 Task: Find connections with filter location Rāyachoti with filter topic #personaltrainerwith filter profile language French with filter current company APL Logistics with filter school Parul University with filter industry Motor Vehicle Manufacturing with filter service category Social Media Marketing with filter keywords title Caregiver
Action: Mouse moved to (489, 46)
Screenshot: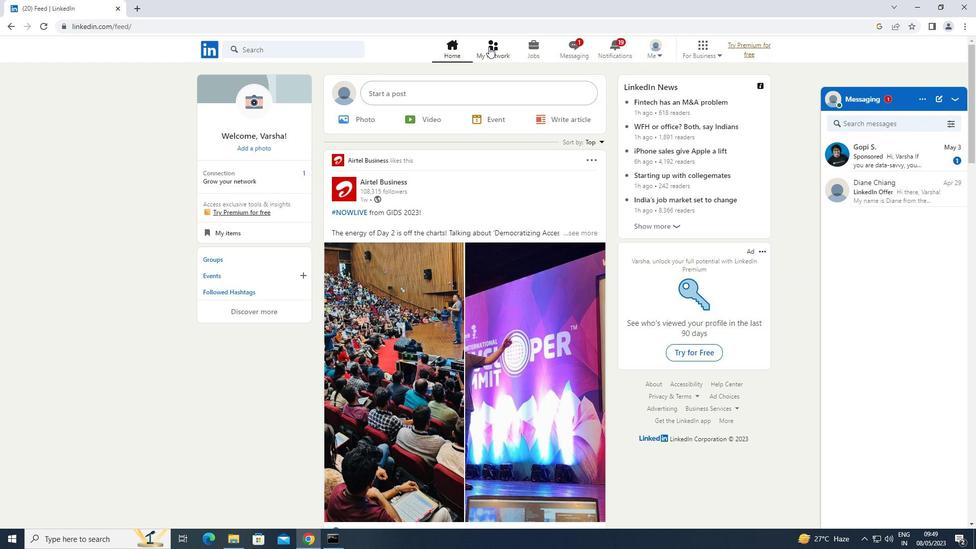 
Action: Mouse pressed left at (489, 46)
Screenshot: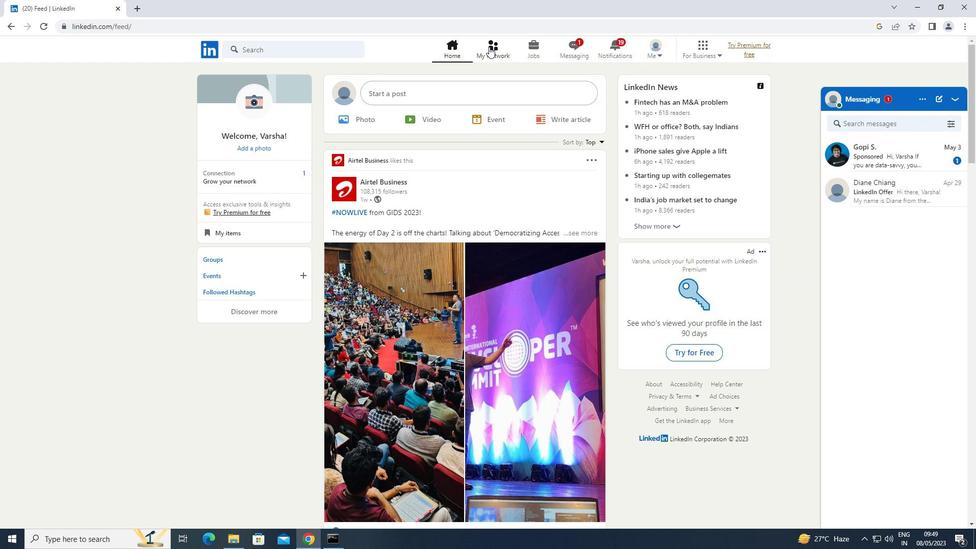 
Action: Mouse moved to (277, 106)
Screenshot: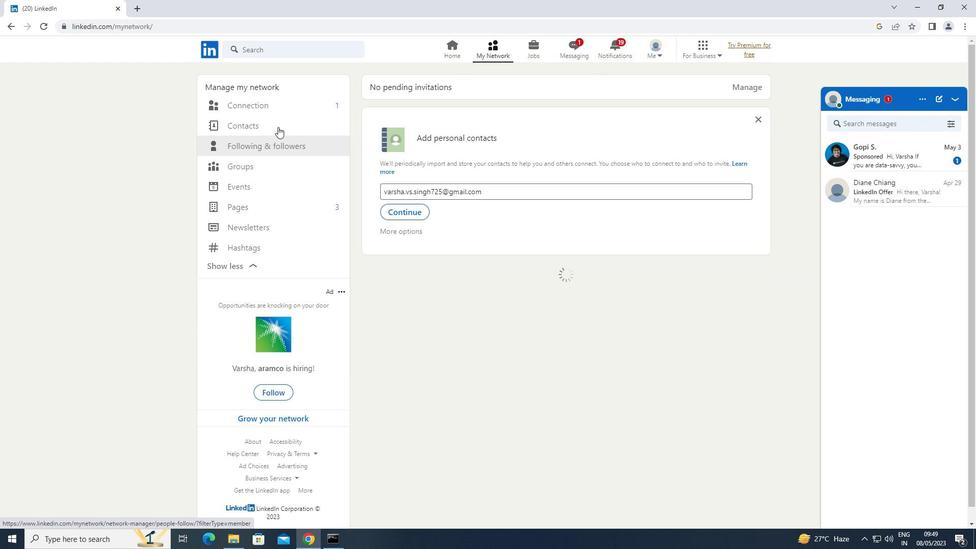 
Action: Mouse pressed left at (277, 106)
Screenshot: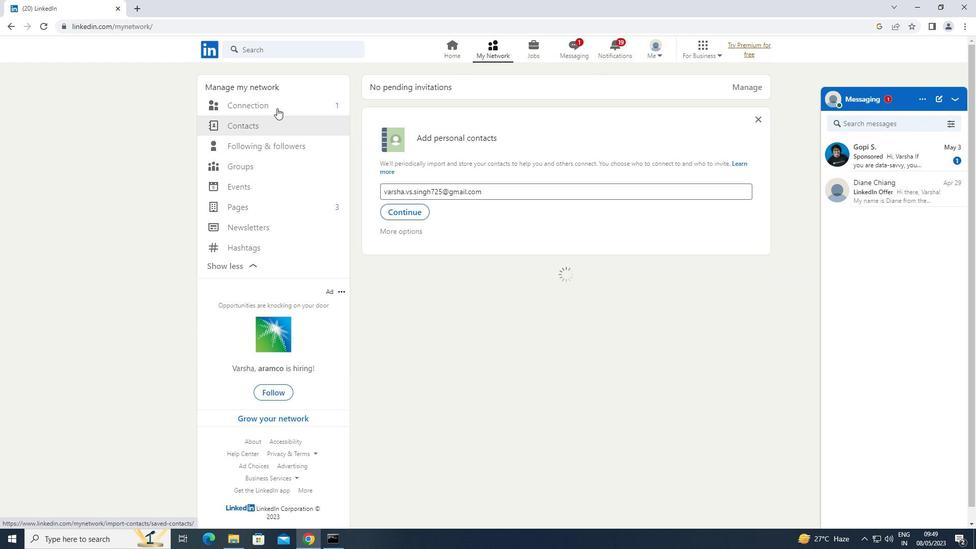 
Action: Mouse moved to (549, 103)
Screenshot: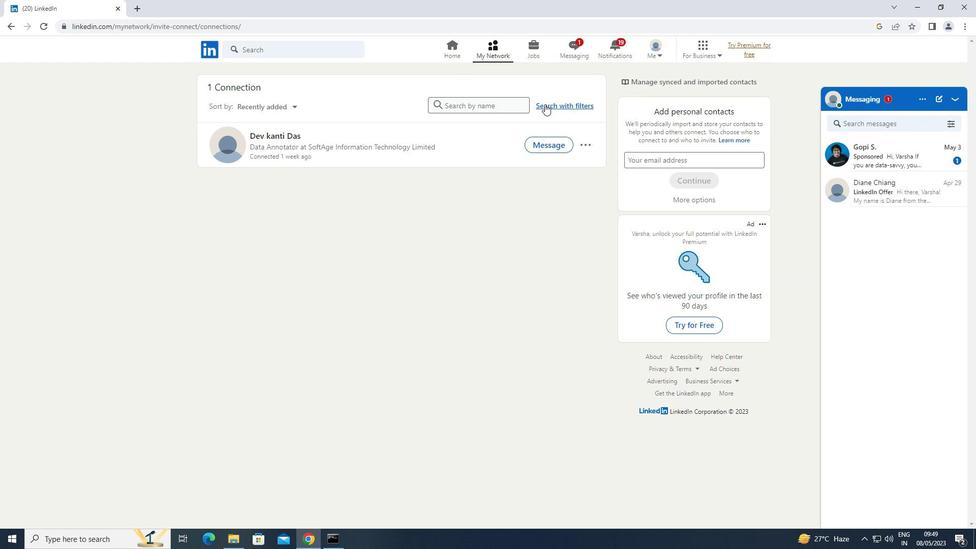 
Action: Mouse pressed left at (549, 103)
Screenshot: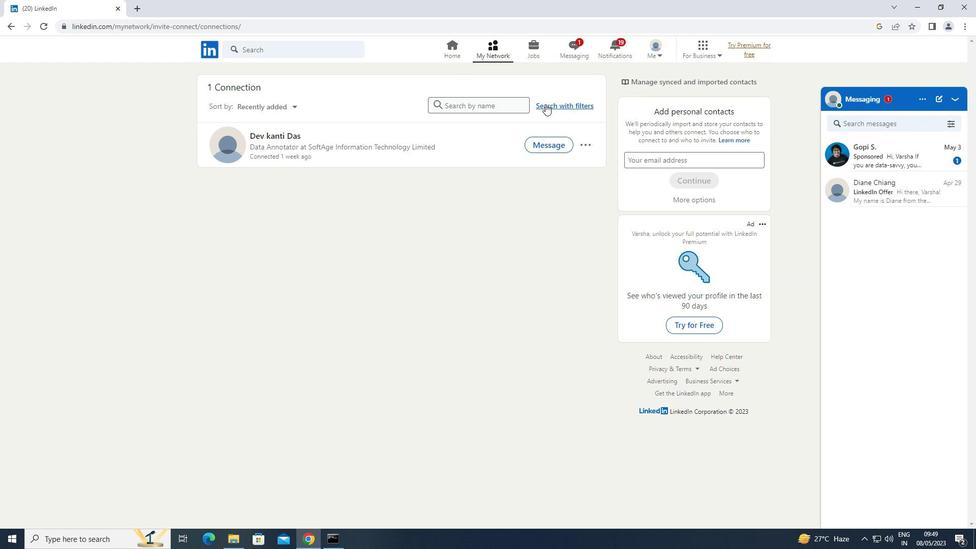 
Action: Mouse moved to (529, 77)
Screenshot: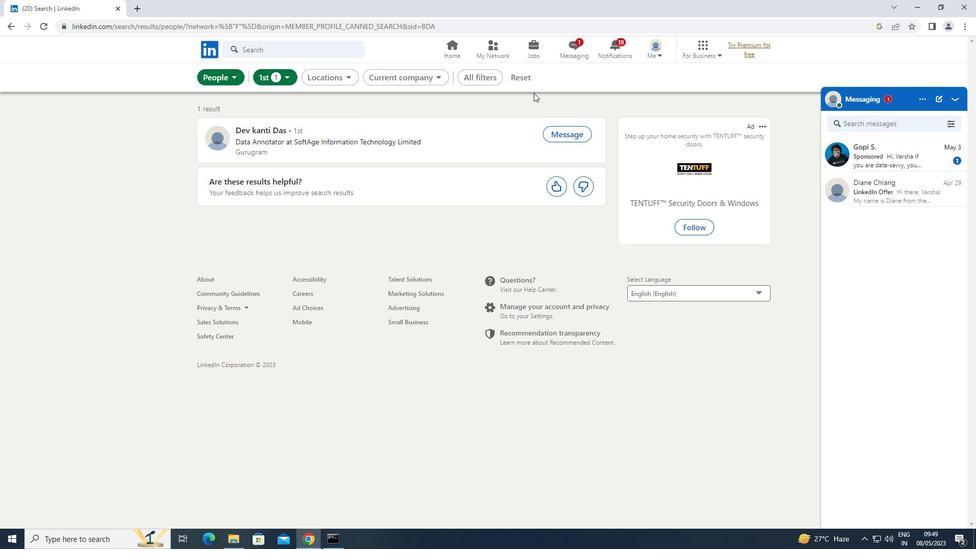 
Action: Mouse pressed left at (529, 77)
Screenshot: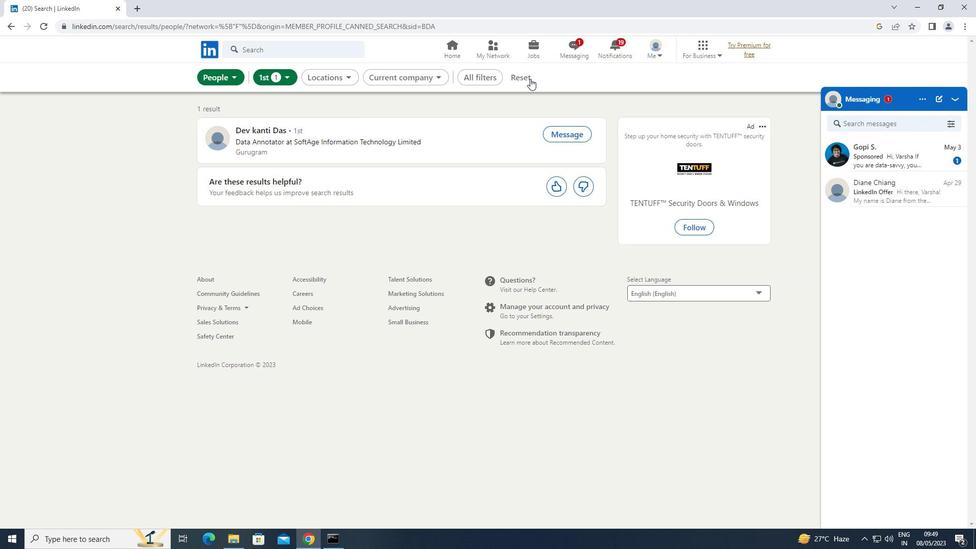 
Action: Mouse moved to (514, 80)
Screenshot: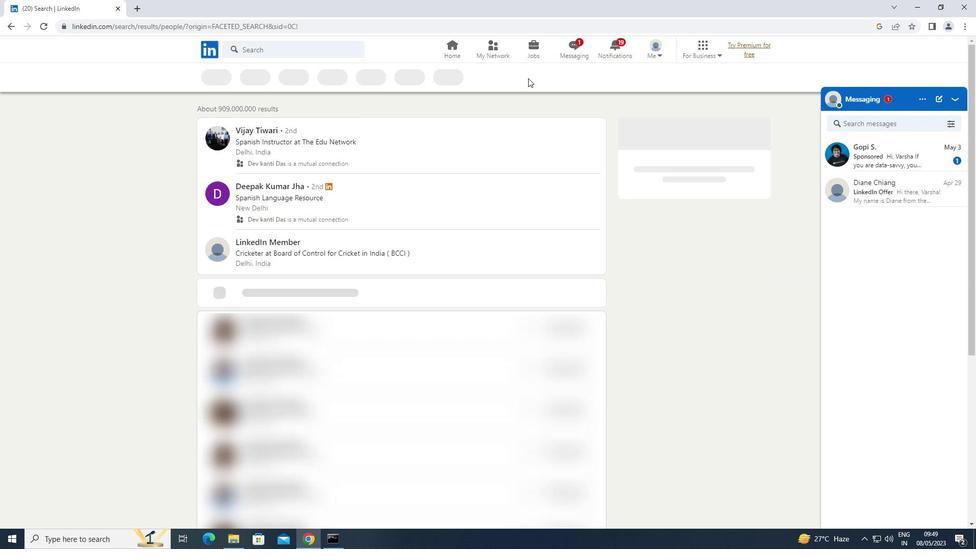 
Action: Mouse pressed left at (514, 80)
Screenshot: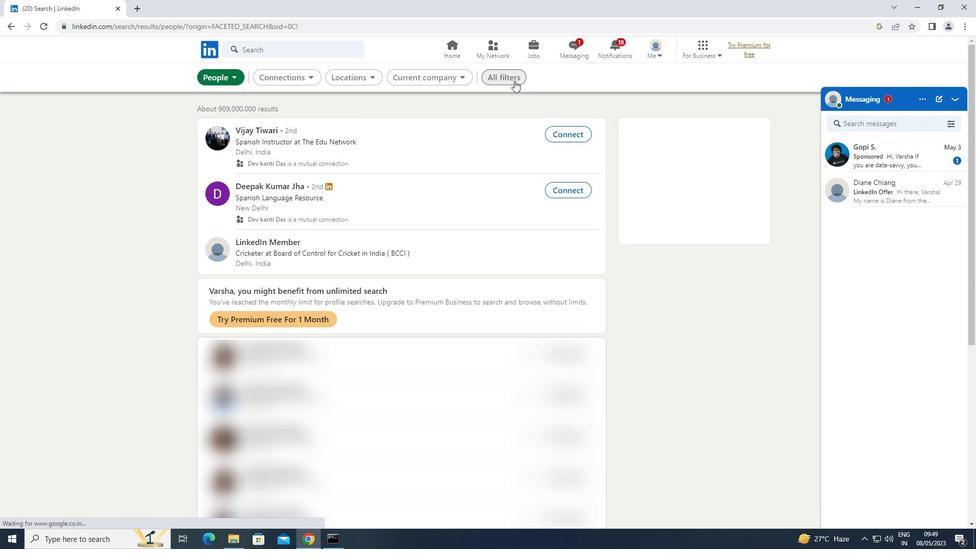 
Action: Mouse moved to (782, 258)
Screenshot: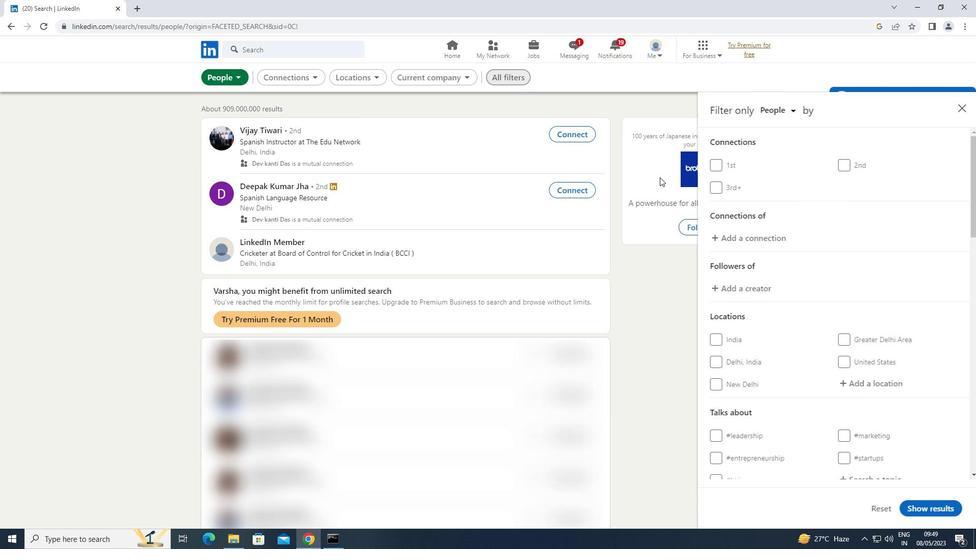 
Action: Mouse scrolled (782, 257) with delta (0, 0)
Screenshot: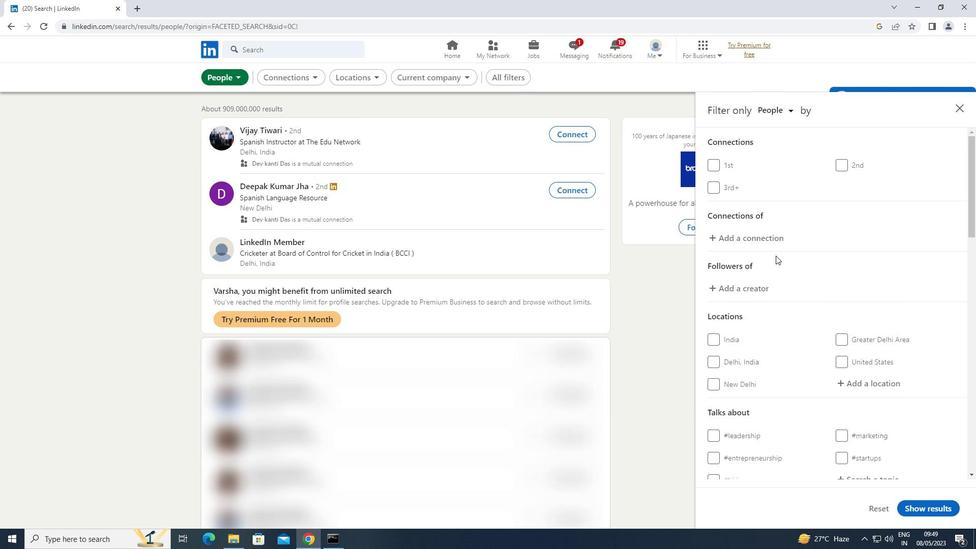 
Action: Mouse scrolled (782, 257) with delta (0, 0)
Screenshot: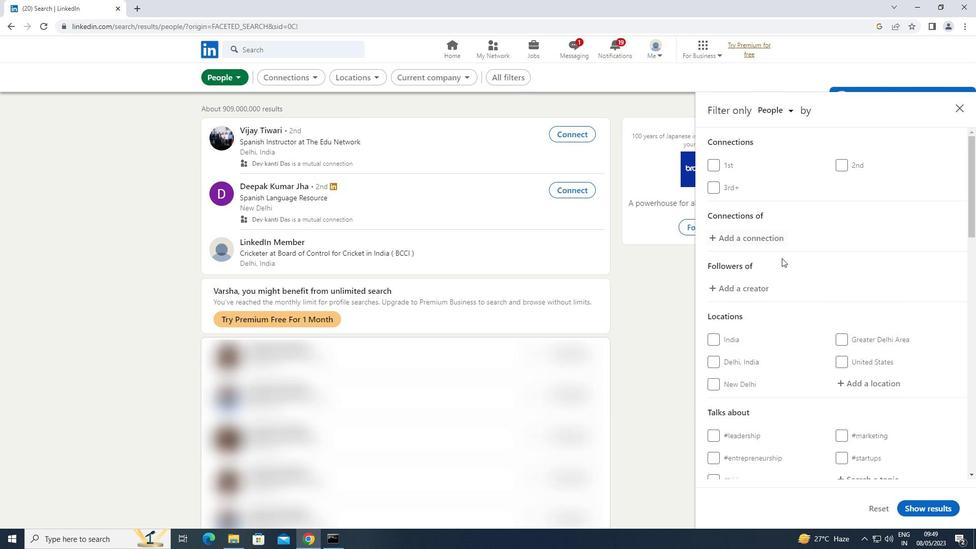 
Action: Mouse scrolled (782, 257) with delta (0, 0)
Screenshot: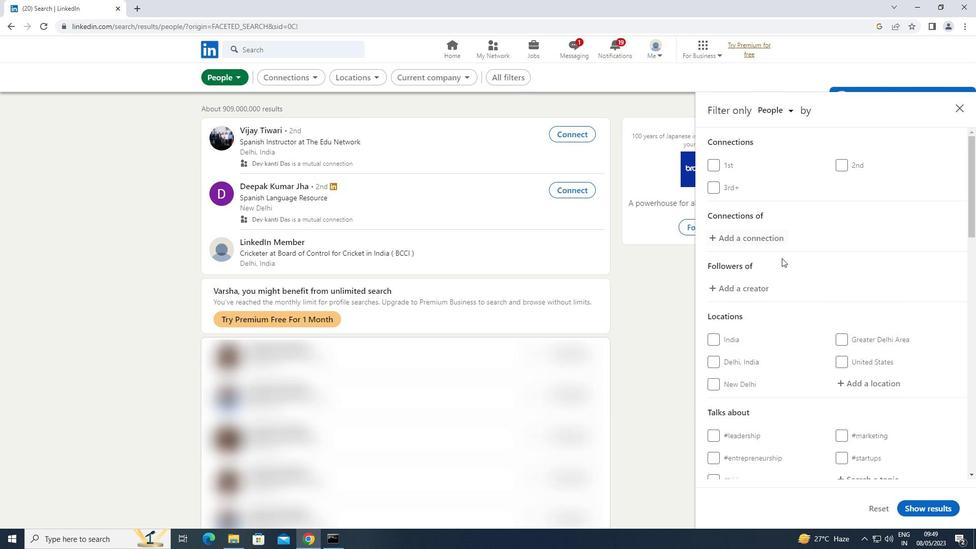 
Action: Mouse moved to (874, 225)
Screenshot: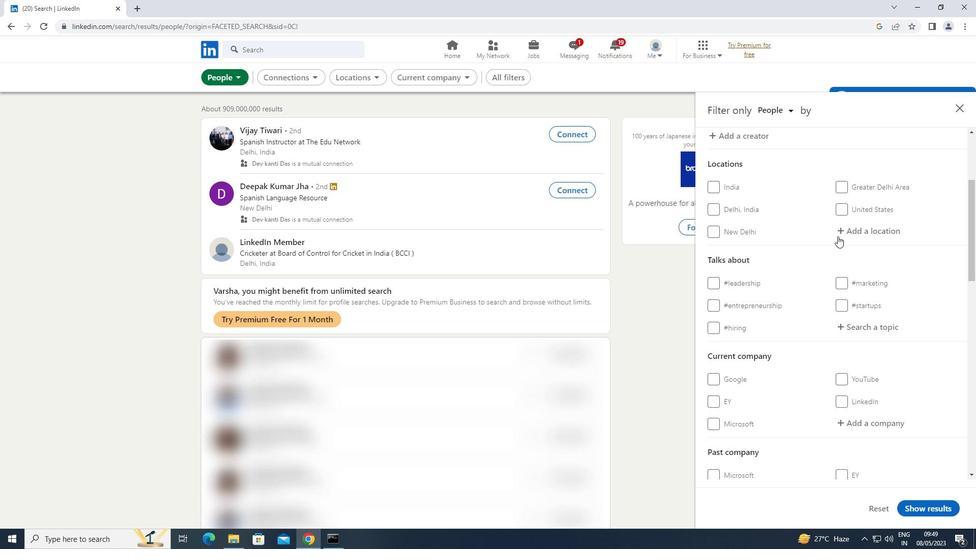 
Action: Mouse pressed left at (874, 225)
Screenshot: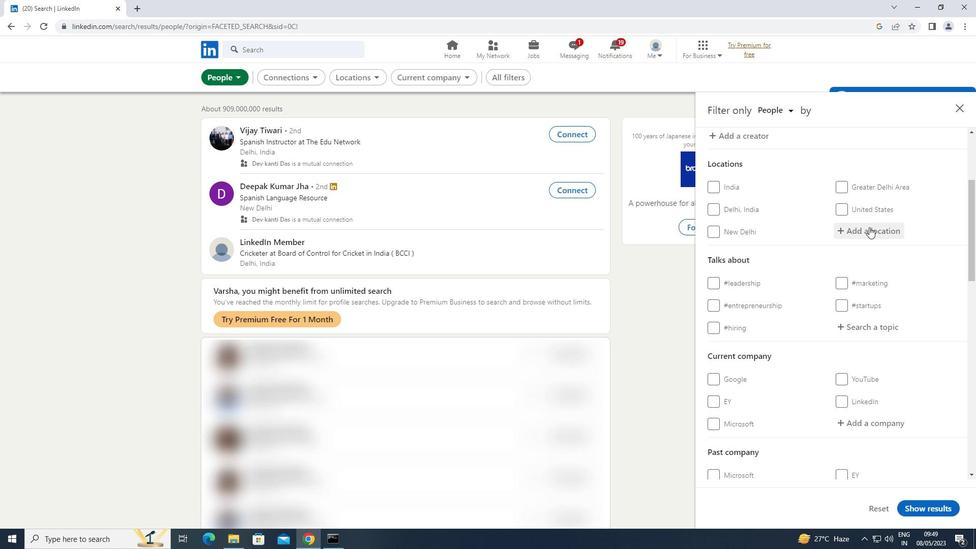 
Action: Key pressed <Key.shift>RAYACHOTI
Screenshot: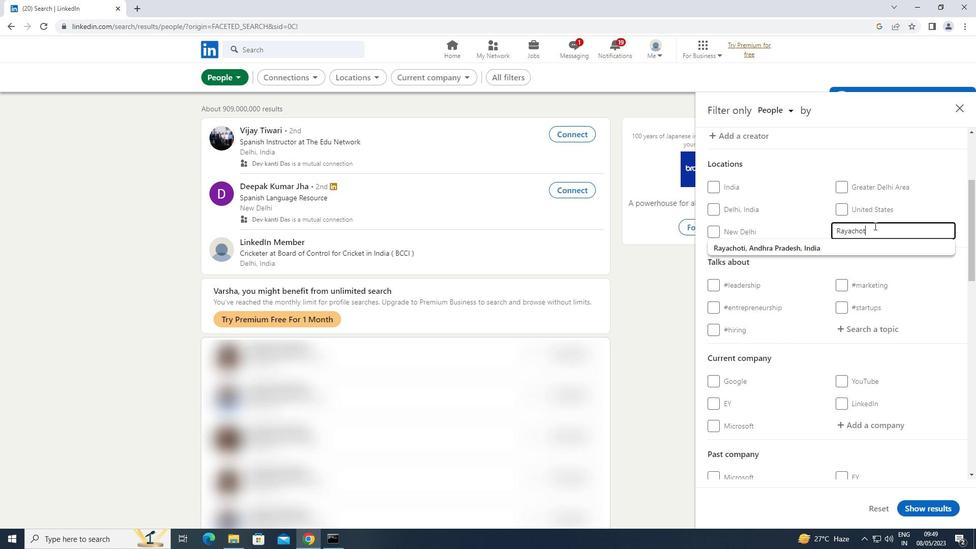 
Action: Mouse moved to (851, 330)
Screenshot: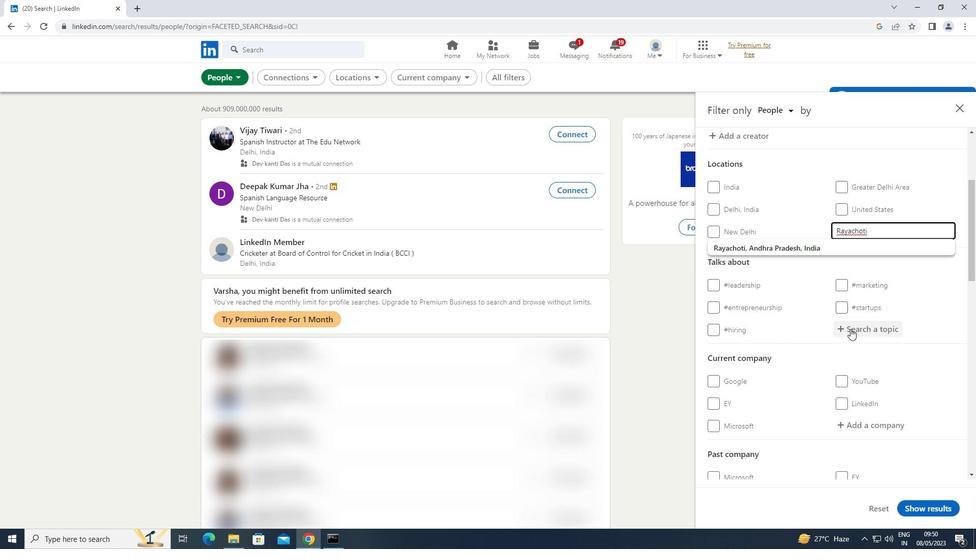 
Action: Mouse pressed left at (851, 330)
Screenshot: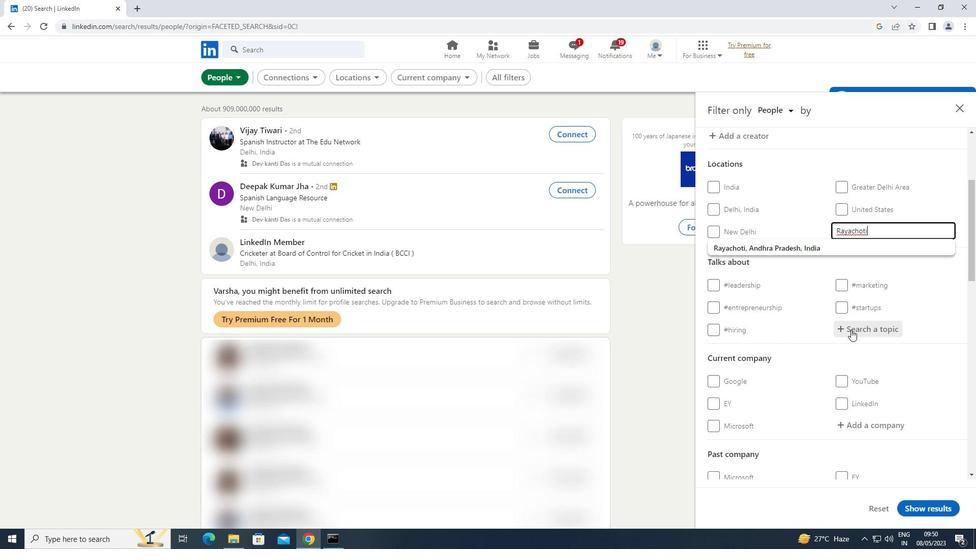 
Action: Key pressed PERSONAL
Screenshot: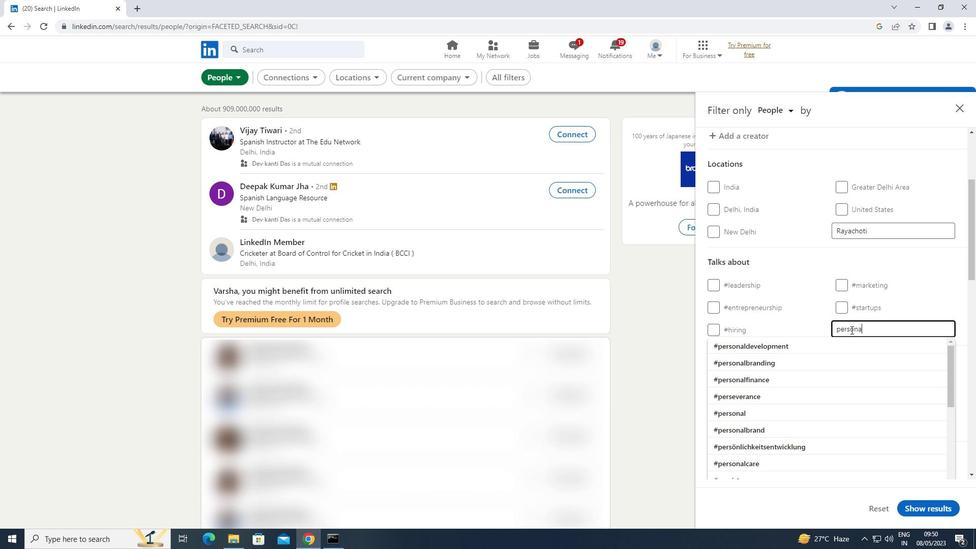 
Action: Mouse moved to (830, 345)
Screenshot: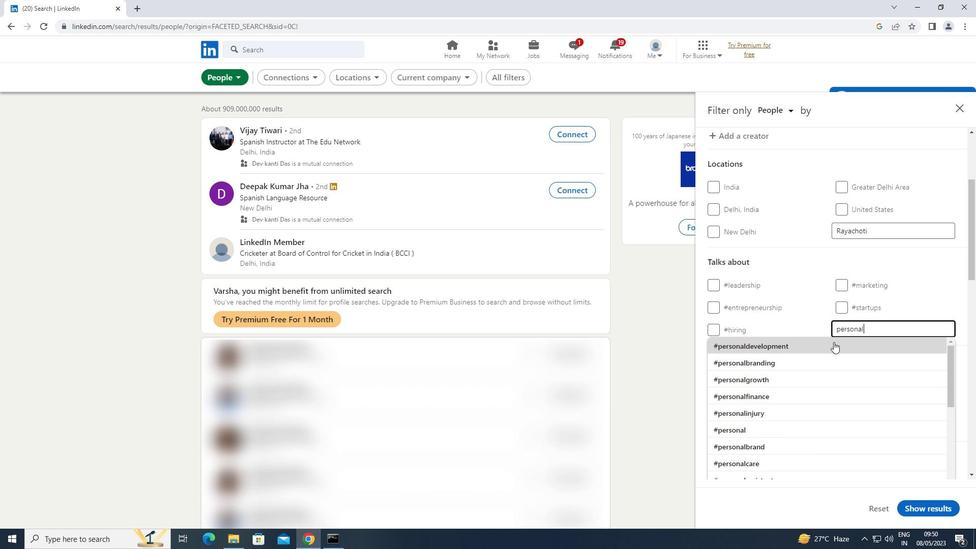 
Action: Key pressed TRAINER
Screenshot: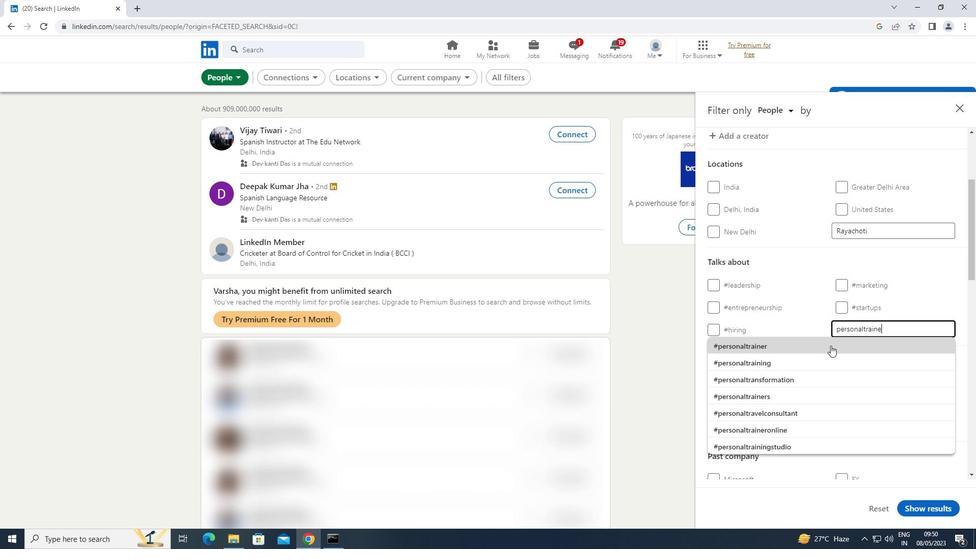 
Action: Mouse moved to (821, 350)
Screenshot: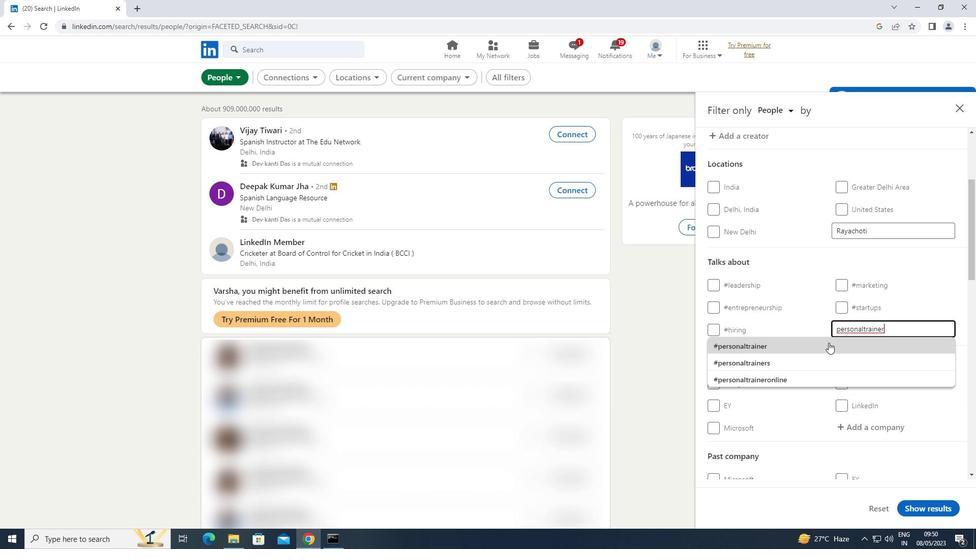 
Action: Mouse pressed left at (821, 350)
Screenshot: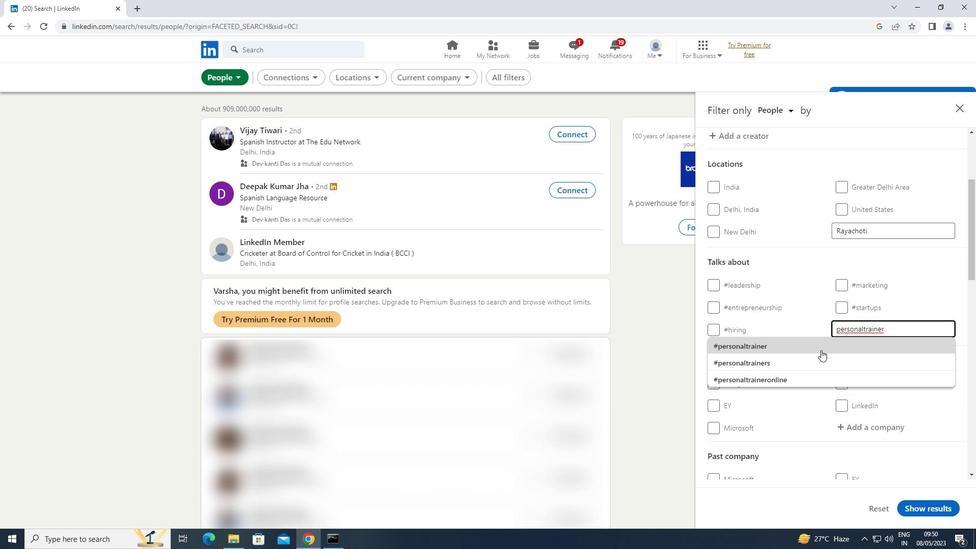 
Action: Mouse moved to (821, 350)
Screenshot: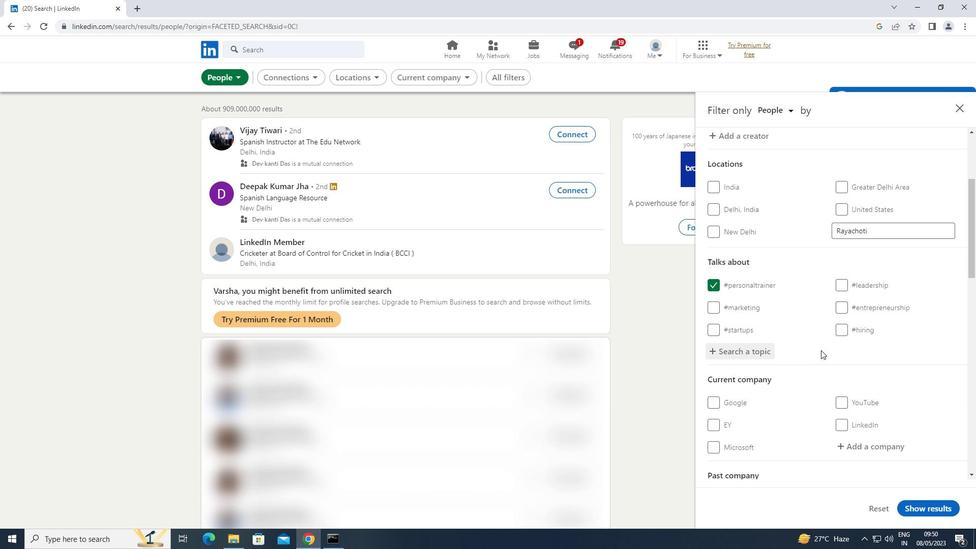 
Action: Mouse scrolled (821, 349) with delta (0, 0)
Screenshot: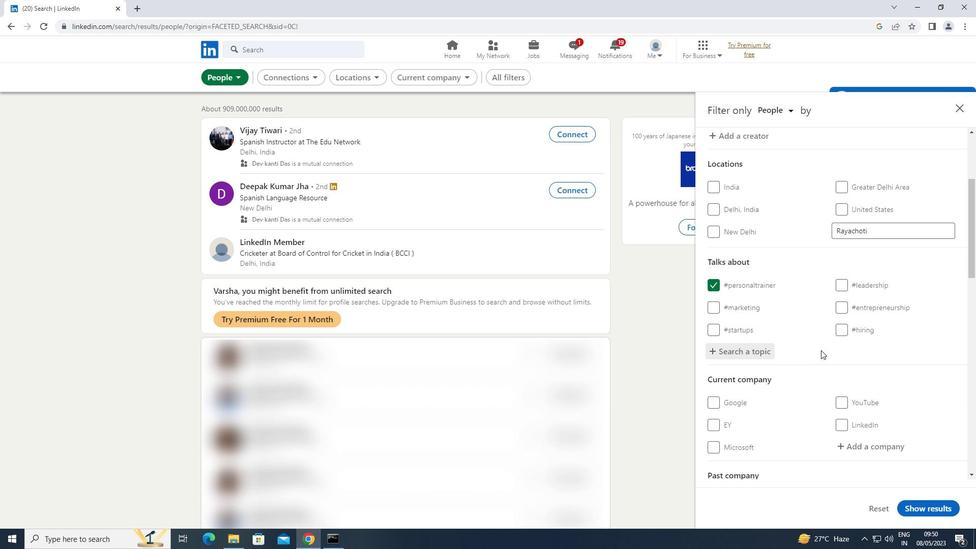 
Action: Mouse scrolled (821, 349) with delta (0, 0)
Screenshot: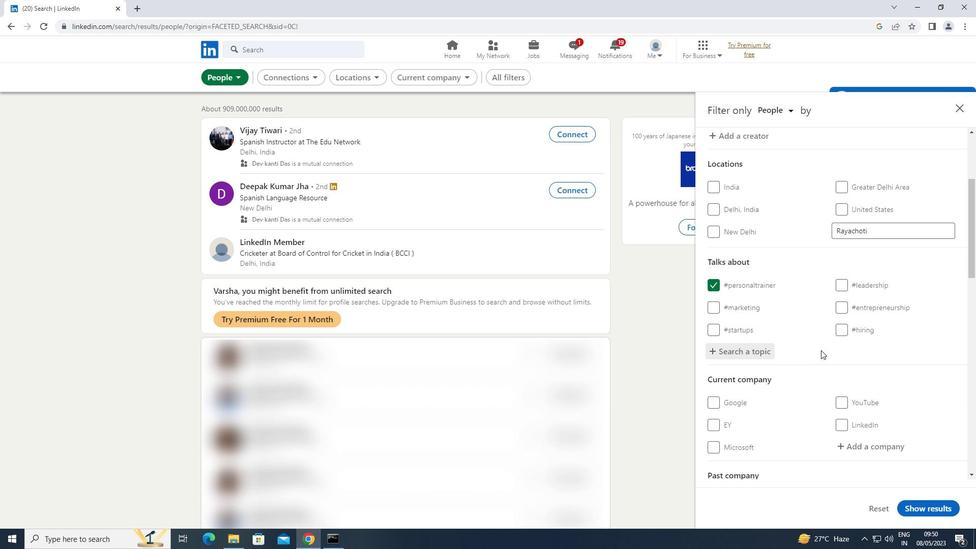 
Action: Mouse scrolled (821, 349) with delta (0, 0)
Screenshot: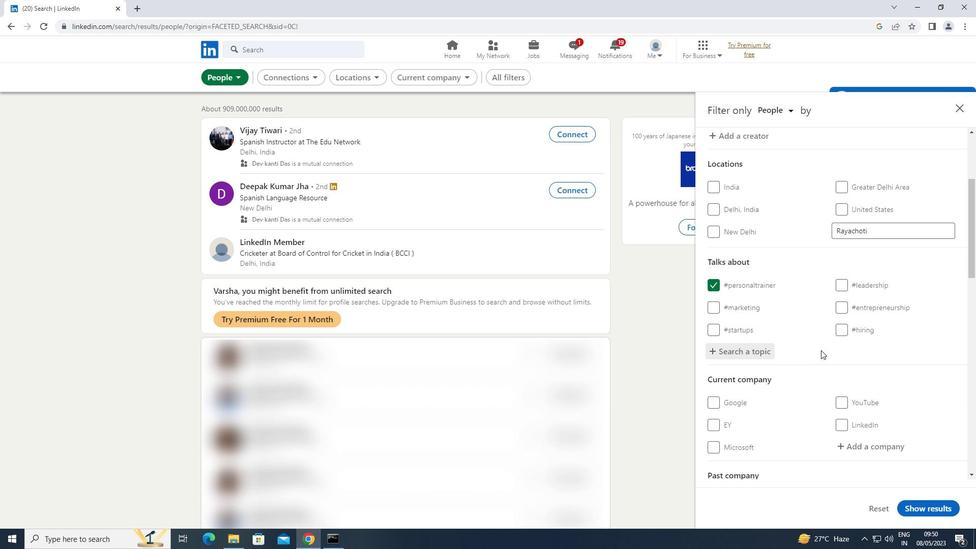 
Action: Mouse scrolled (821, 349) with delta (0, 0)
Screenshot: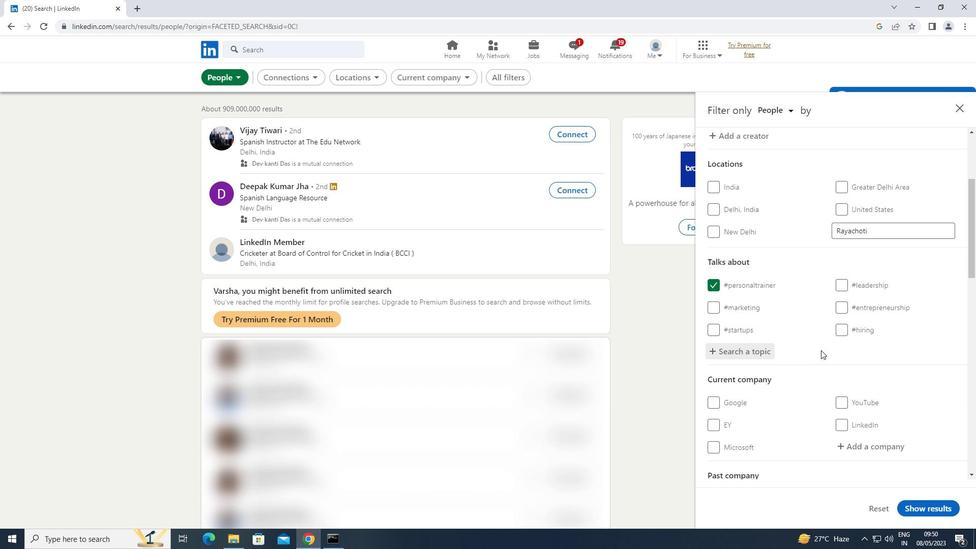 
Action: Mouse scrolled (821, 349) with delta (0, 0)
Screenshot: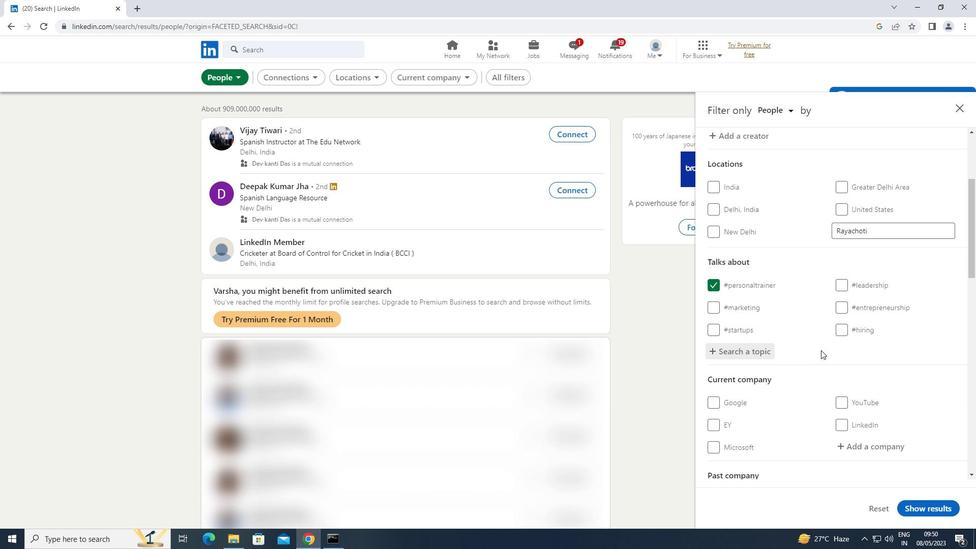 
Action: Mouse moved to (818, 346)
Screenshot: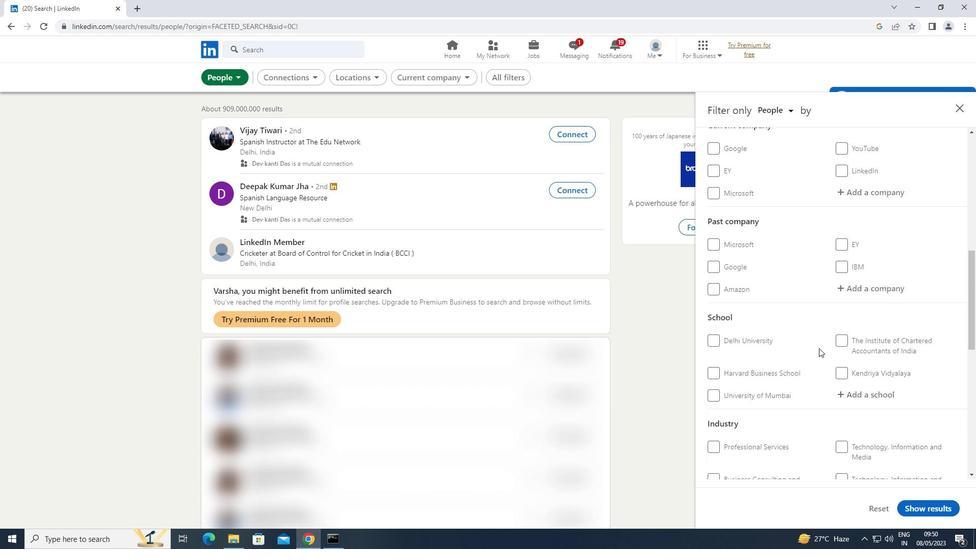 
Action: Mouse scrolled (818, 346) with delta (0, 0)
Screenshot: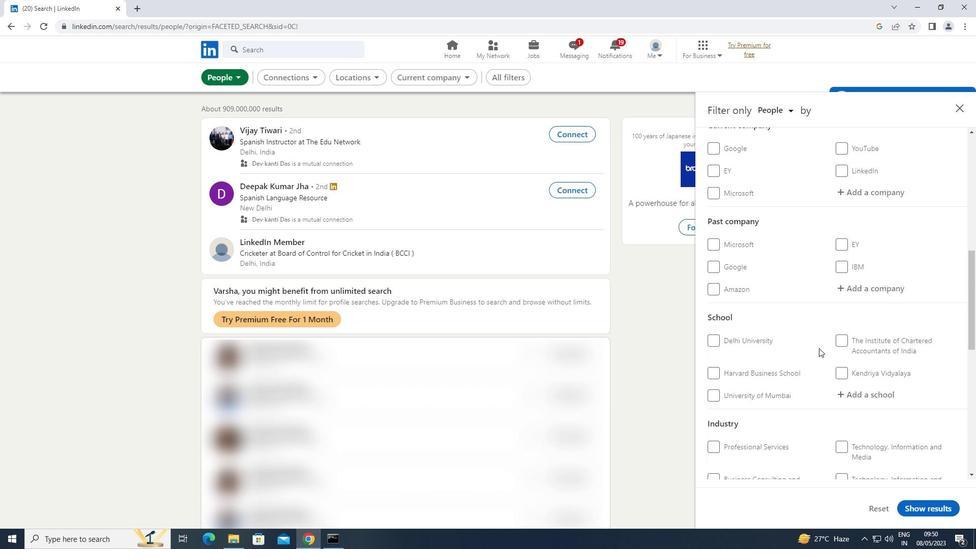 
Action: Mouse scrolled (818, 346) with delta (0, 0)
Screenshot: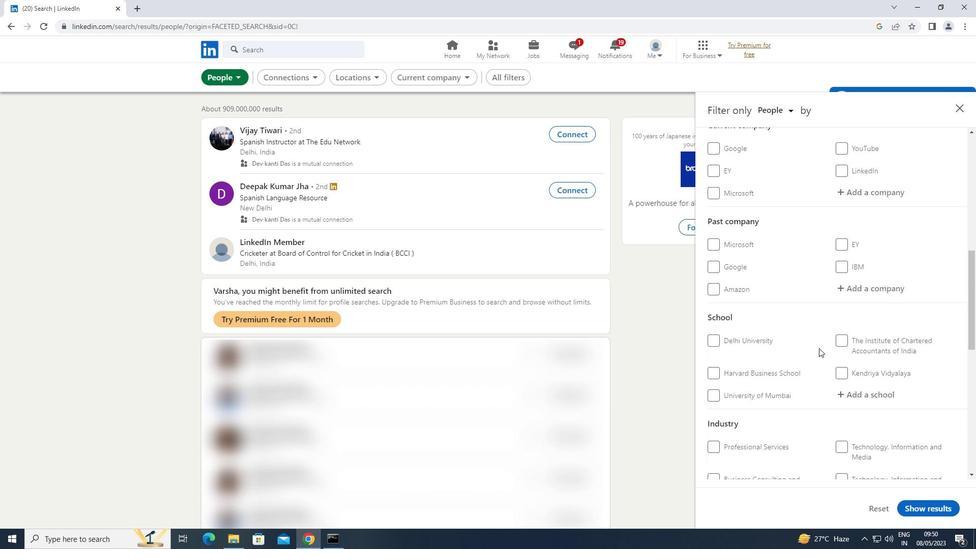
Action: Mouse scrolled (818, 346) with delta (0, 0)
Screenshot: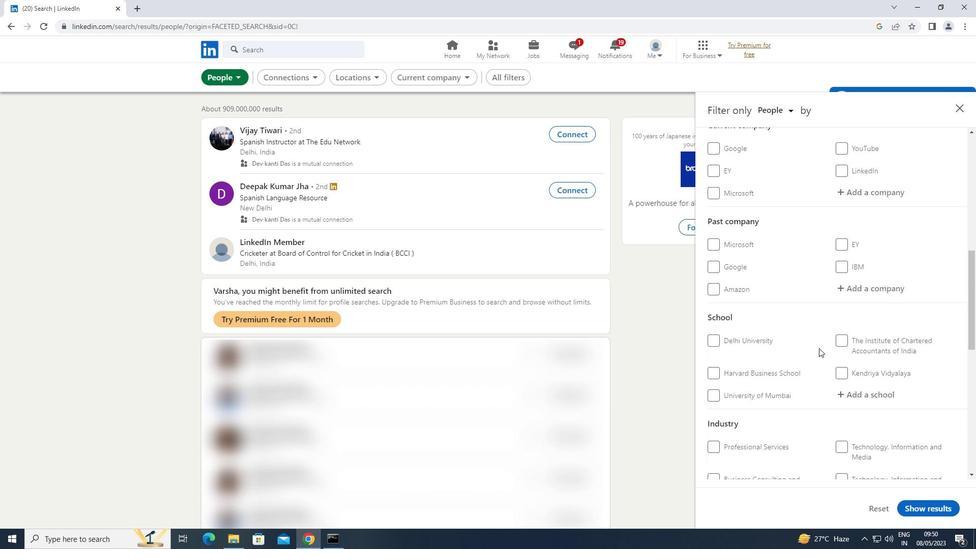 
Action: Mouse scrolled (818, 346) with delta (0, 0)
Screenshot: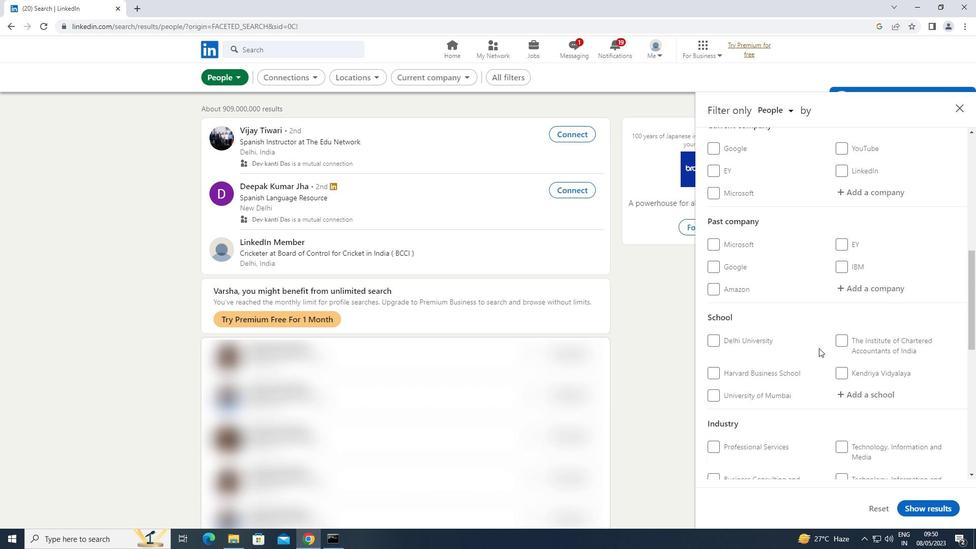 
Action: Mouse moved to (844, 361)
Screenshot: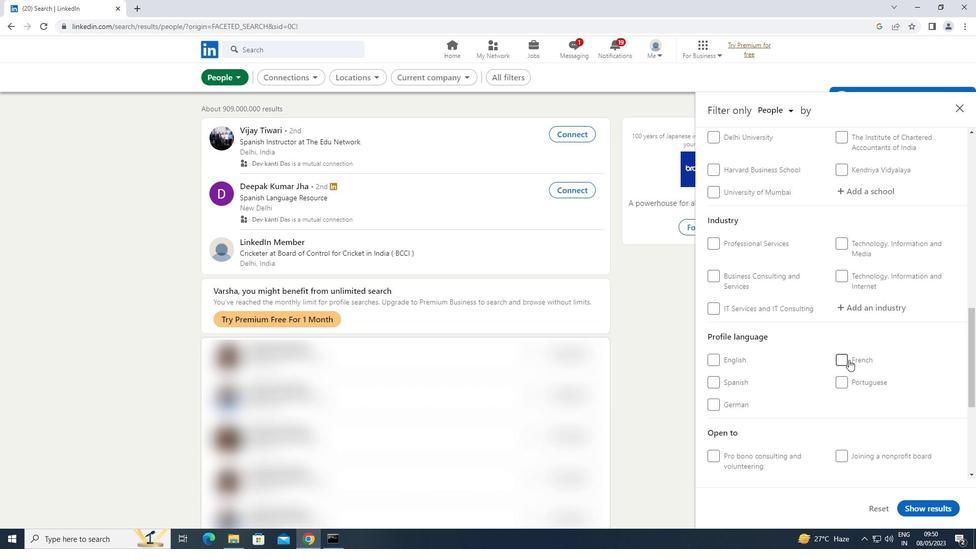 
Action: Mouse pressed left at (844, 361)
Screenshot: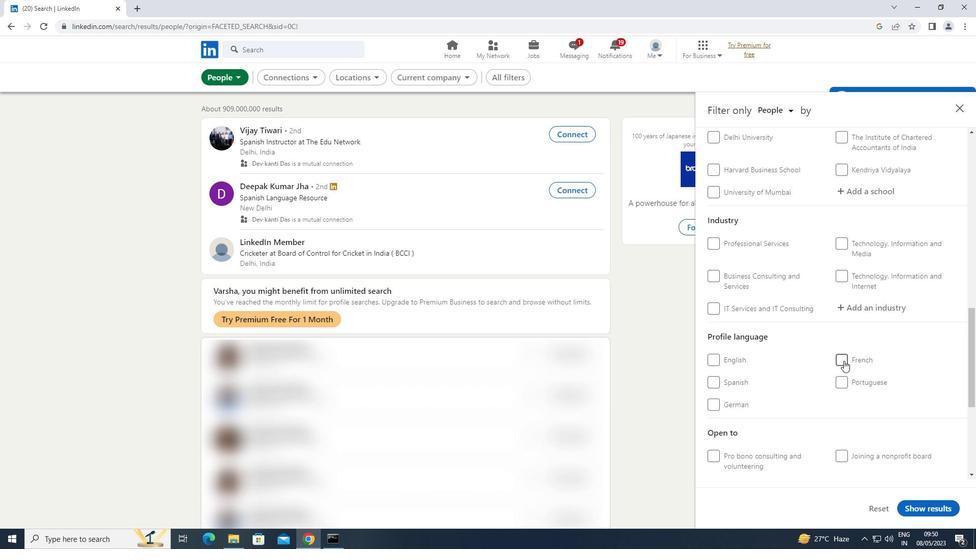
Action: Mouse scrolled (844, 361) with delta (0, 0)
Screenshot: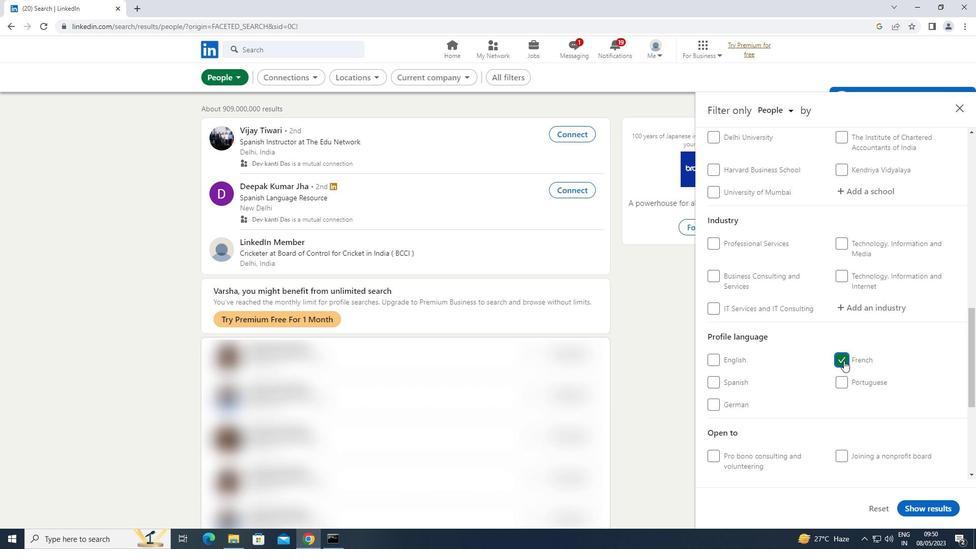 
Action: Mouse scrolled (844, 361) with delta (0, 0)
Screenshot: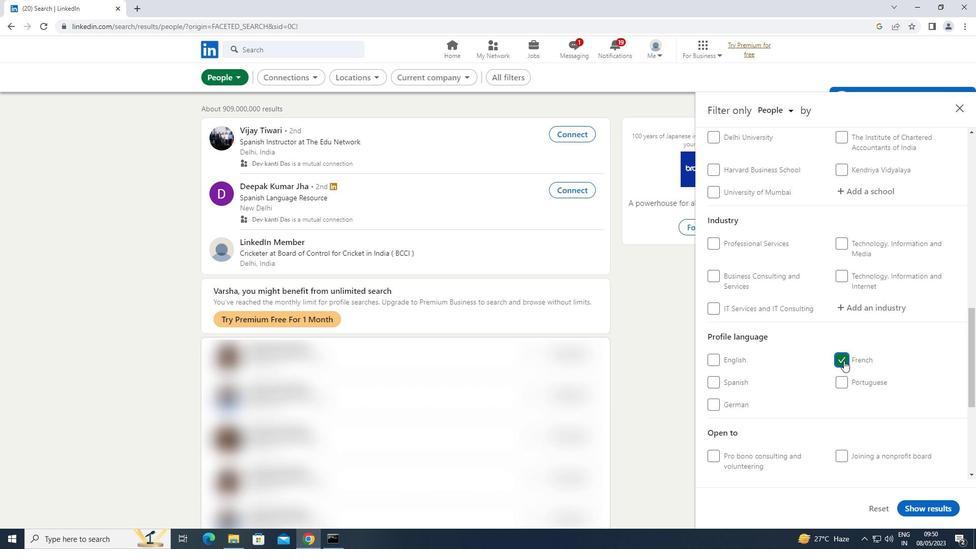 
Action: Mouse moved to (844, 361)
Screenshot: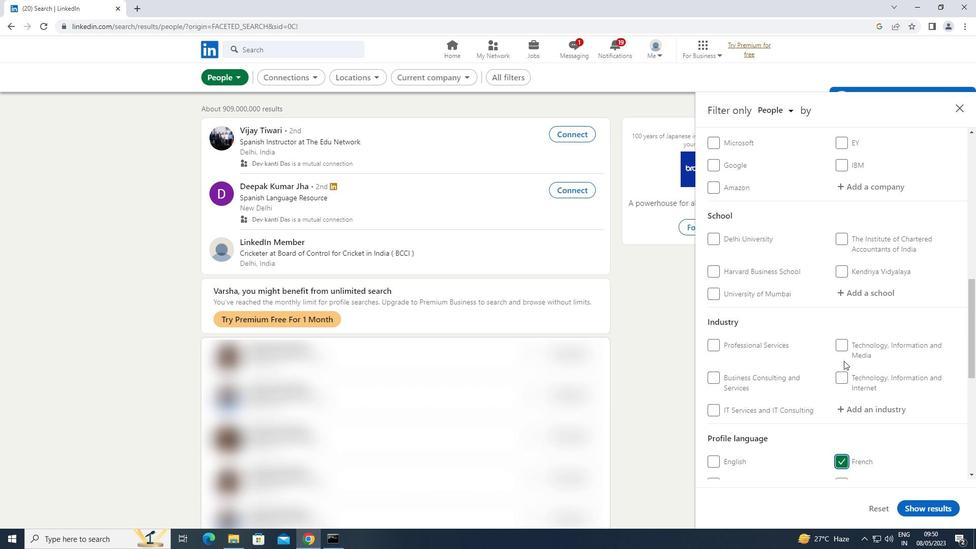 
Action: Mouse scrolled (844, 361) with delta (0, 0)
Screenshot: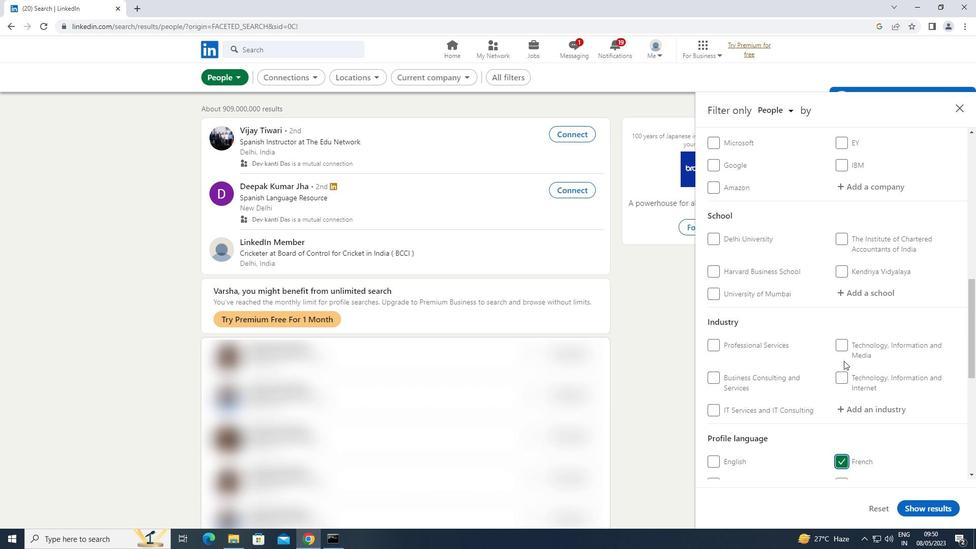 
Action: Mouse scrolled (844, 361) with delta (0, 0)
Screenshot: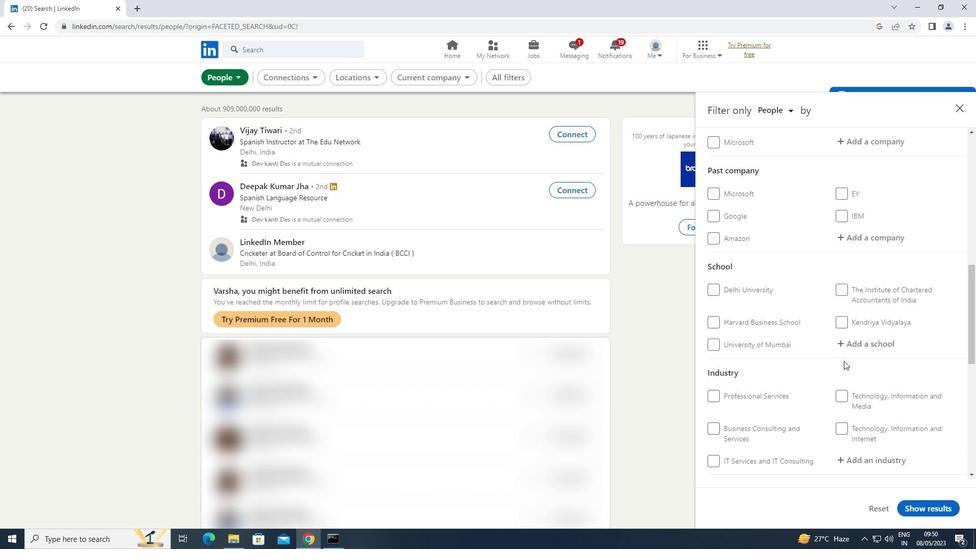 
Action: Mouse scrolled (844, 361) with delta (0, 0)
Screenshot: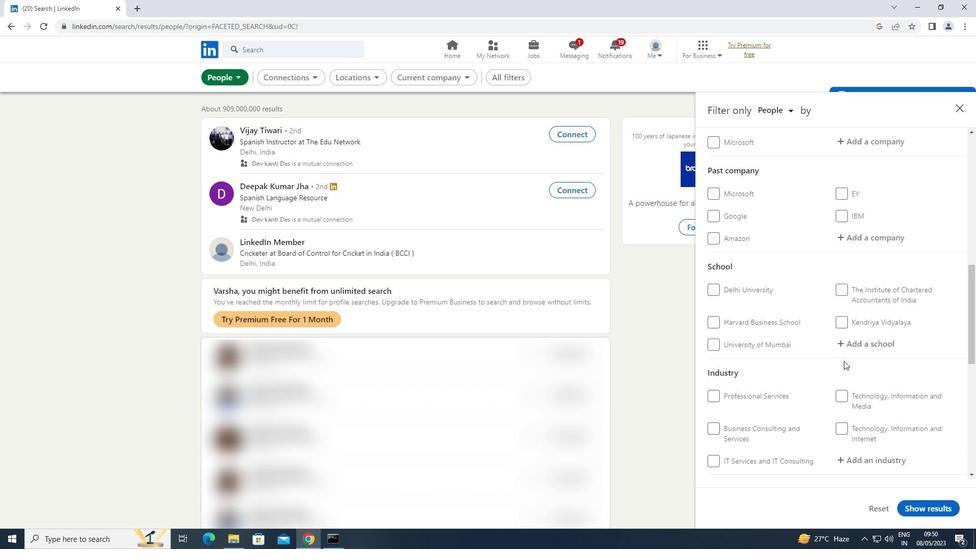 
Action: Mouse scrolled (844, 361) with delta (0, 0)
Screenshot: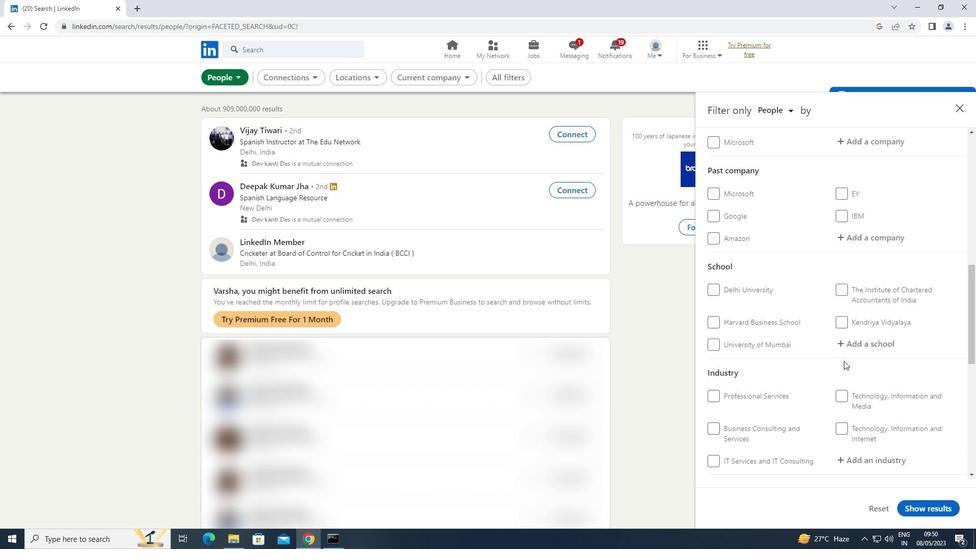 
Action: Mouse moved to (878, 287)
Screenshot: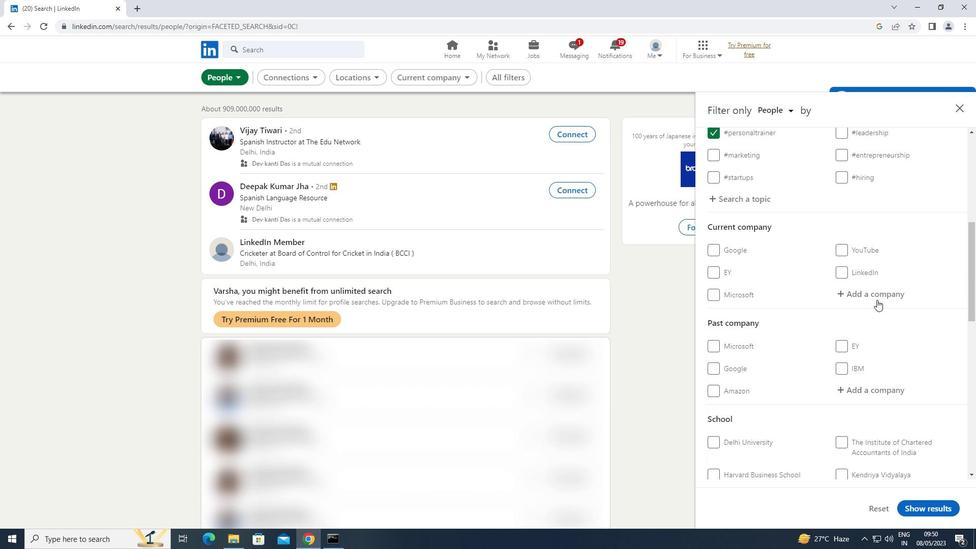 
Action: Mouse pressed left at (878, 287)
Screenshot: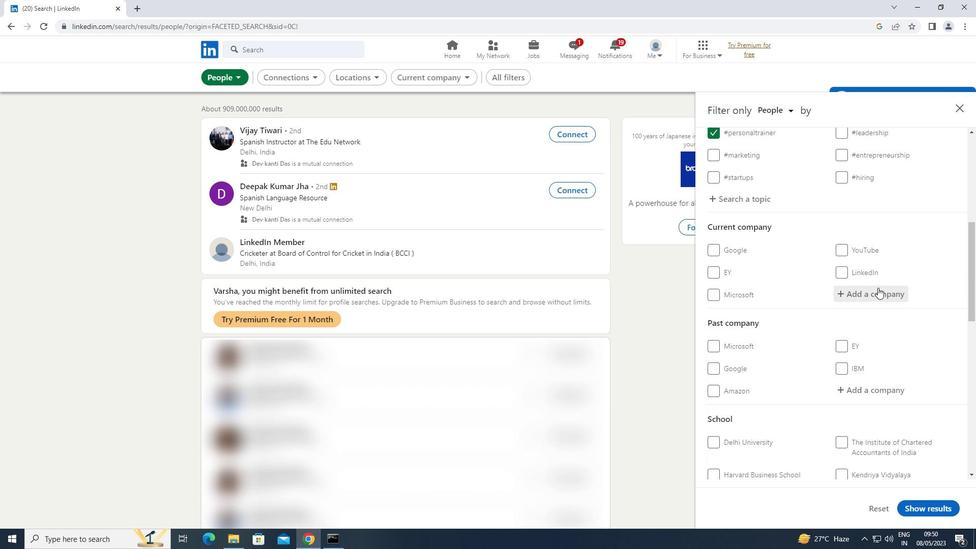 
Action: Key pressed <Key.shift>APL<Key.space>
Screenshot: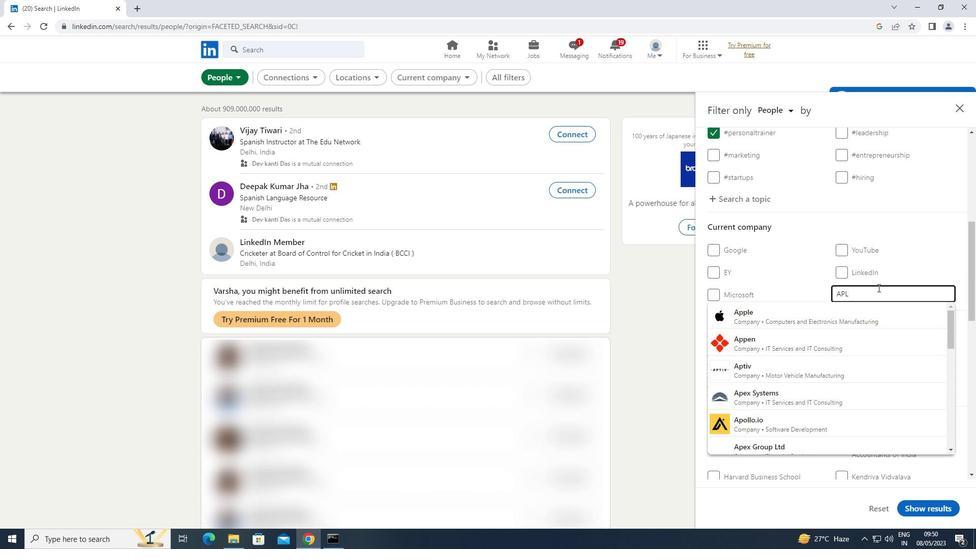 
Action: Mouse moved to (820, 341)
Screenshot: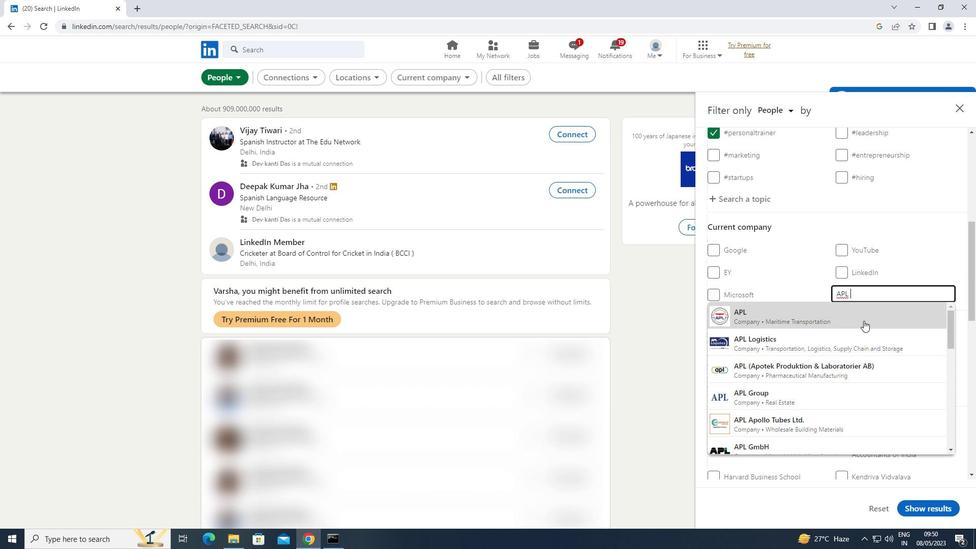 
Action: Mouse pressed left at (820, 341)
Screenshot: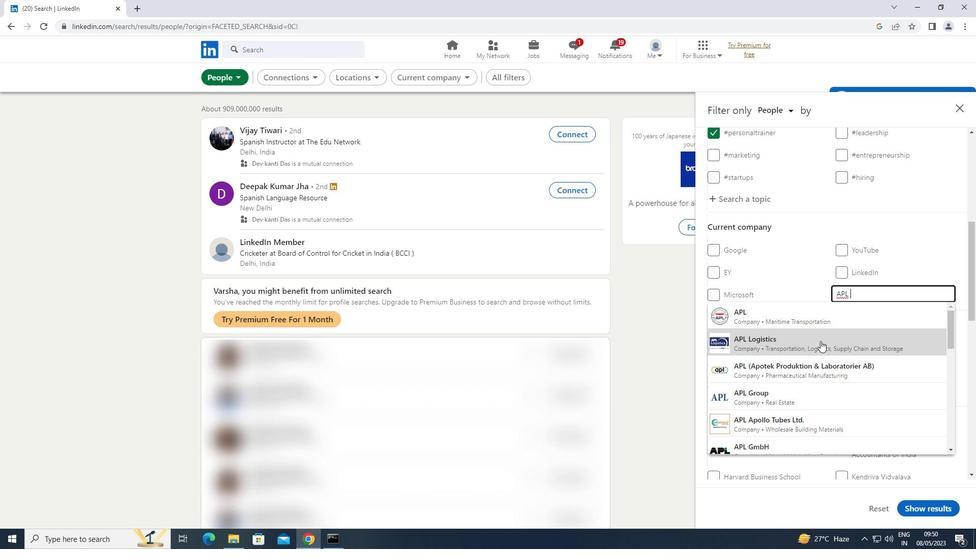 
Action: Mouse scrolled (820, 340) with delta (0, 0)
Screenshot: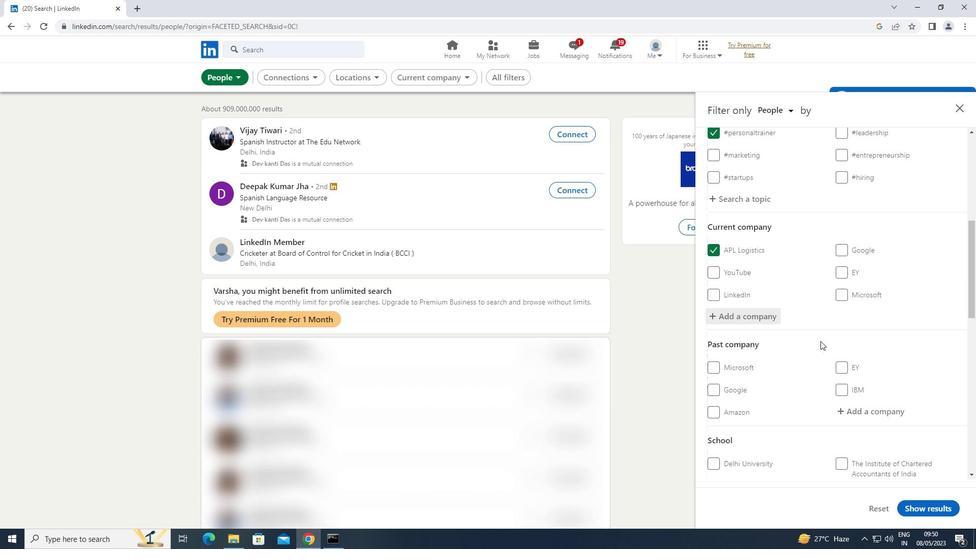 
Action: Mouse scrolled (820, 340) with delta (0, 0)
Screenshot: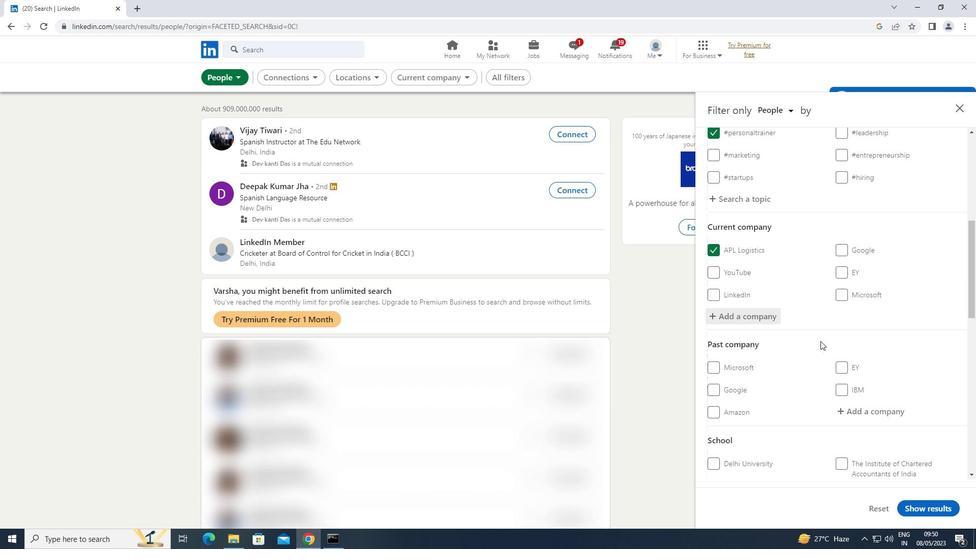 
Action: Mouse scrolled (820, 340) with delta (0, 0)
Screenshot: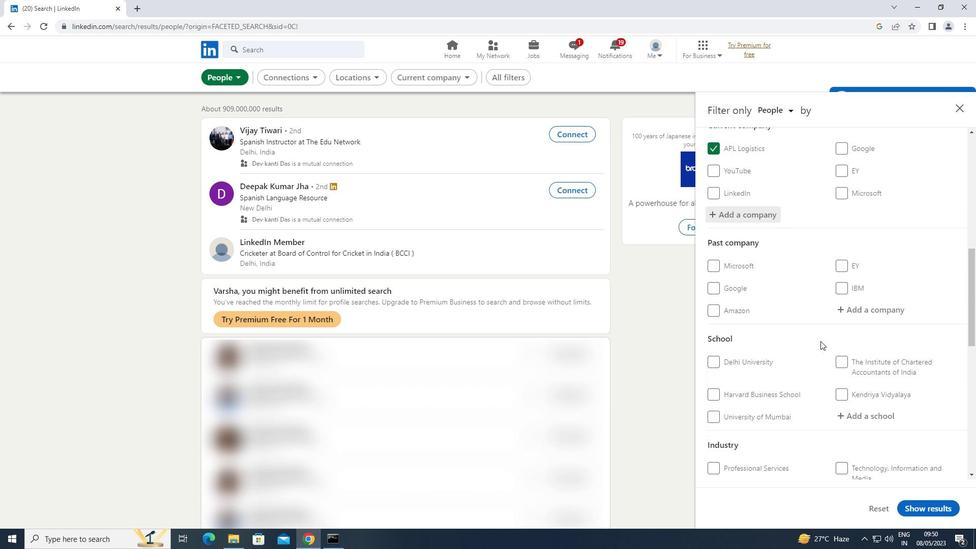 
Action: Mouse scrolled (820, 340) with delta (0, 0)
Screenshot: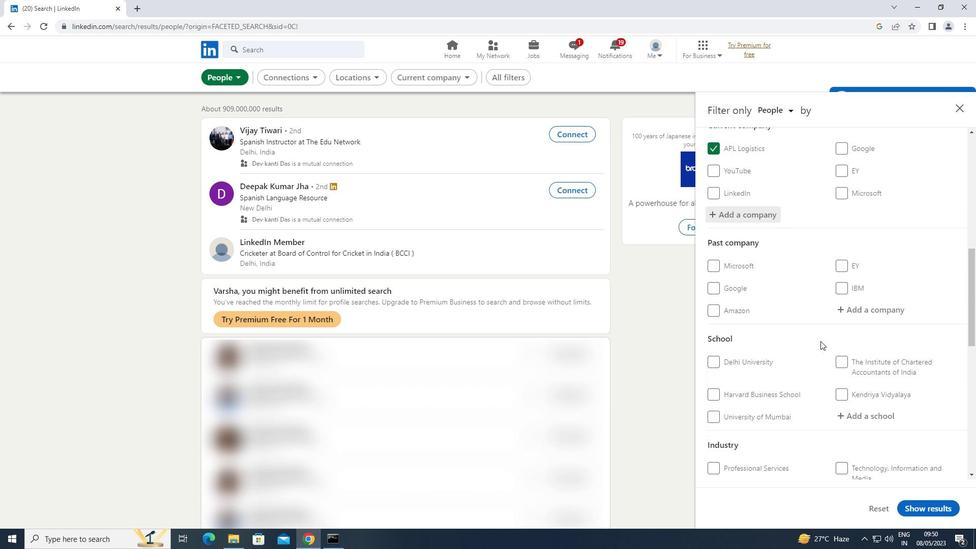 
Action: Mouse moved to (875, 317)
Screenshot: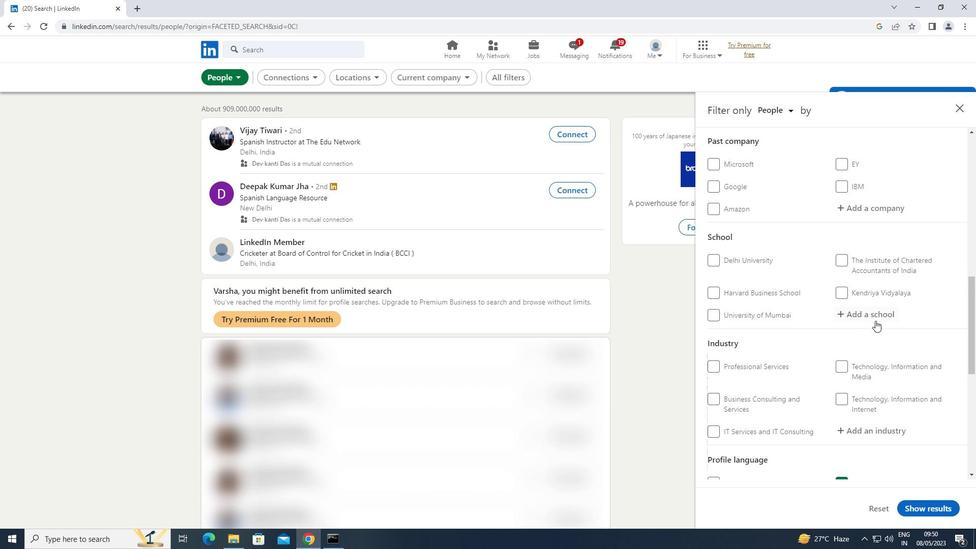 
Action: Mouse pressed left at (875, 317)
Screenshot: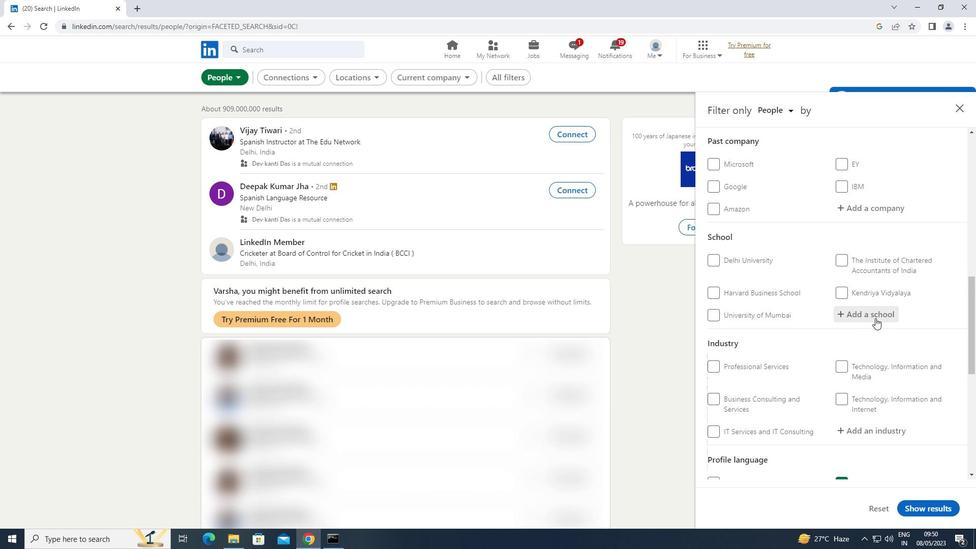 
Action: Key pressed <Key.shift>PARUL
Screenshot: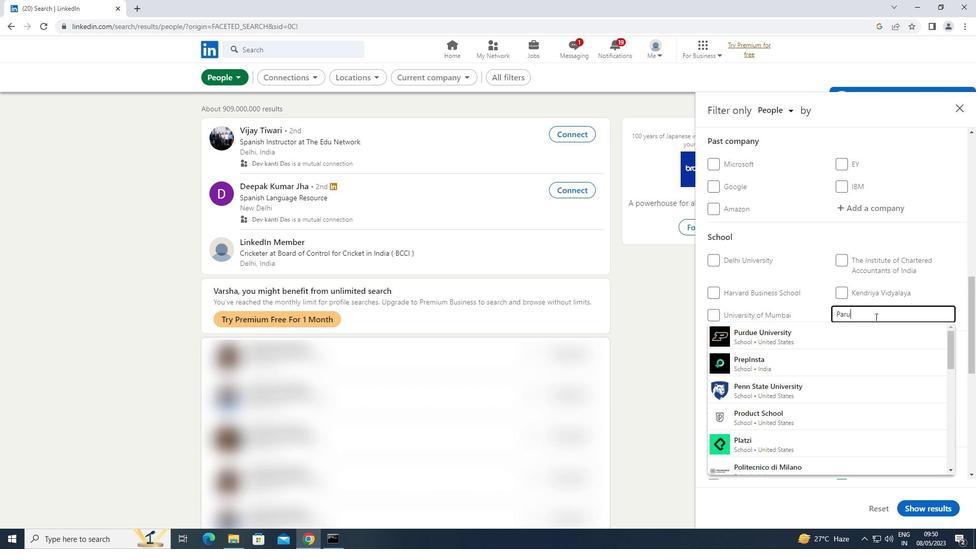 
Action: Mouse moved to (784, 332)
Screenshot: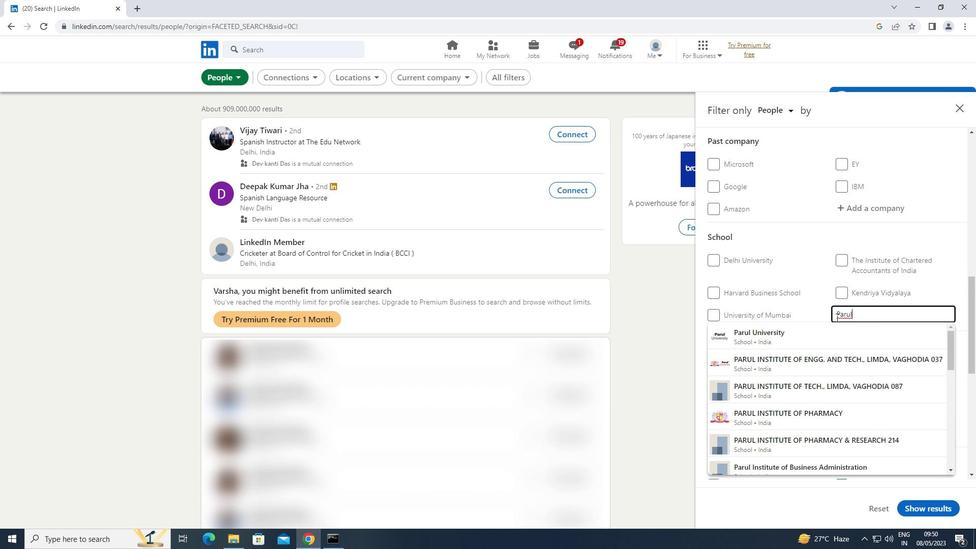 
Action: Mouse pressed left at (784, 332)
Screenshot: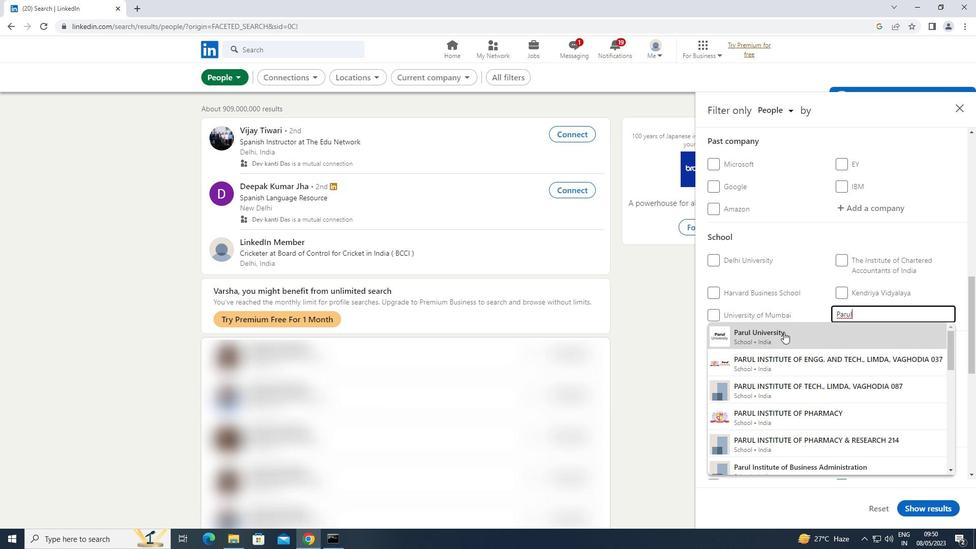 
Action: Mouse scrolled (784, 332) with delta (0, 0)
Screenshot: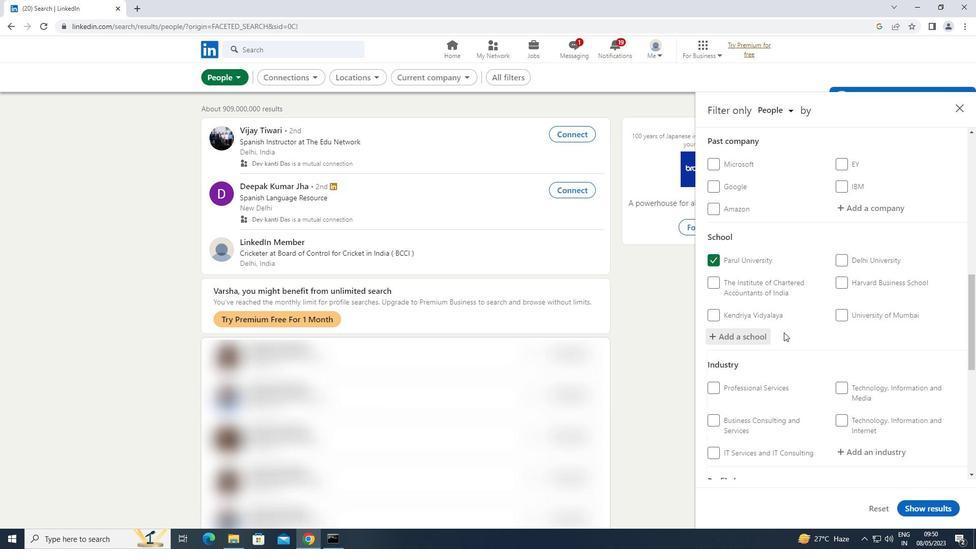 
Action: Mouse scrolled (784, 332) with delta (0, 0)
Screenshot: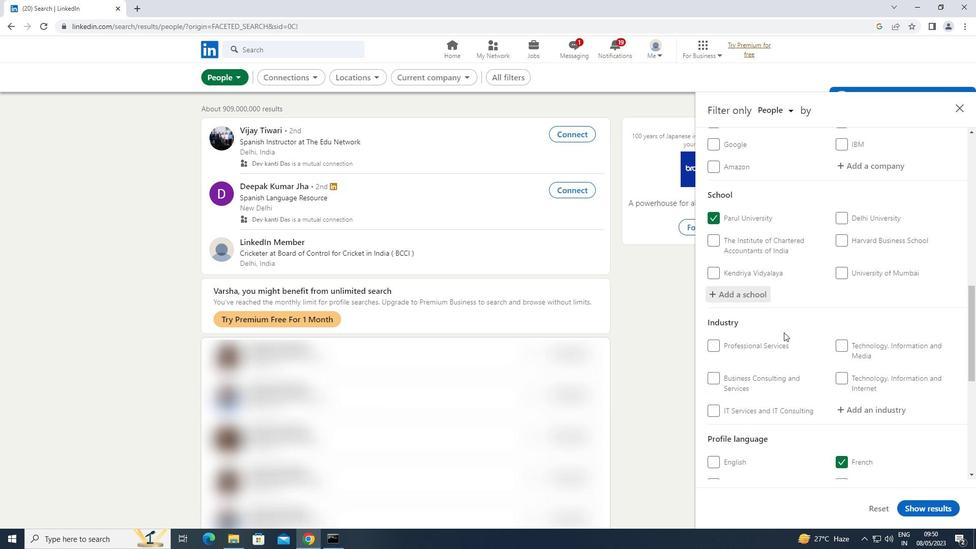 
Action: Mouse moved to (867, 353)
Screenshot: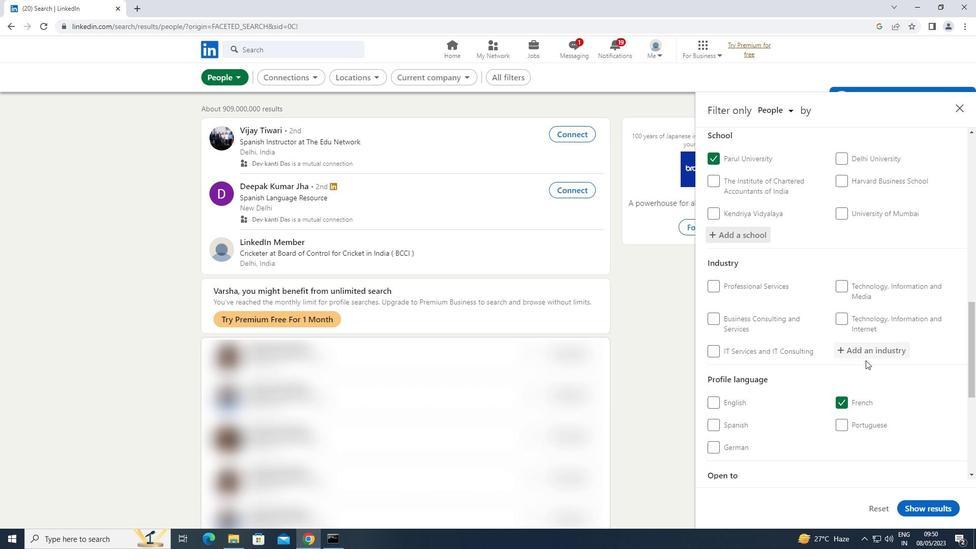 
Action: Mouse pressed left at (867, 353)
Screenshot: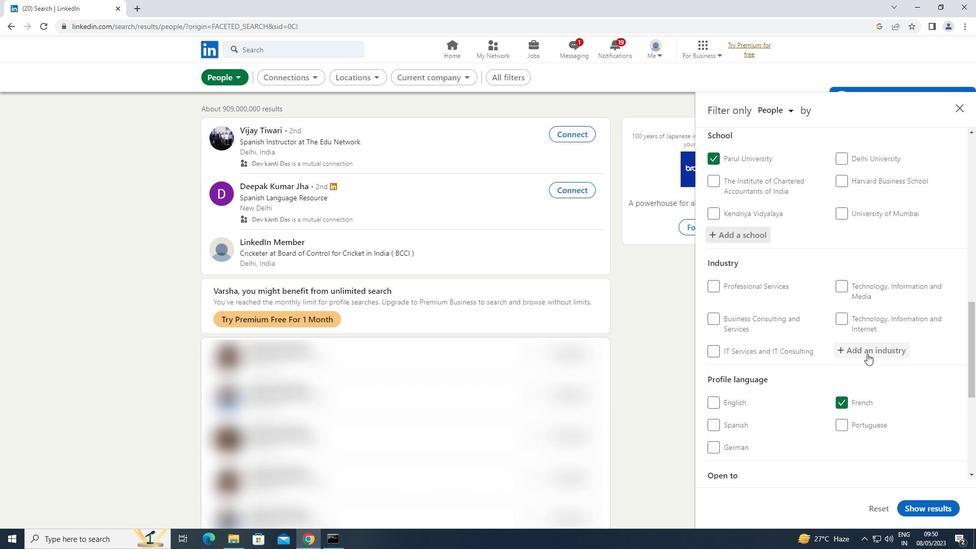 
Action: Key pressed <Key.shift>MOTOR
Screenshot: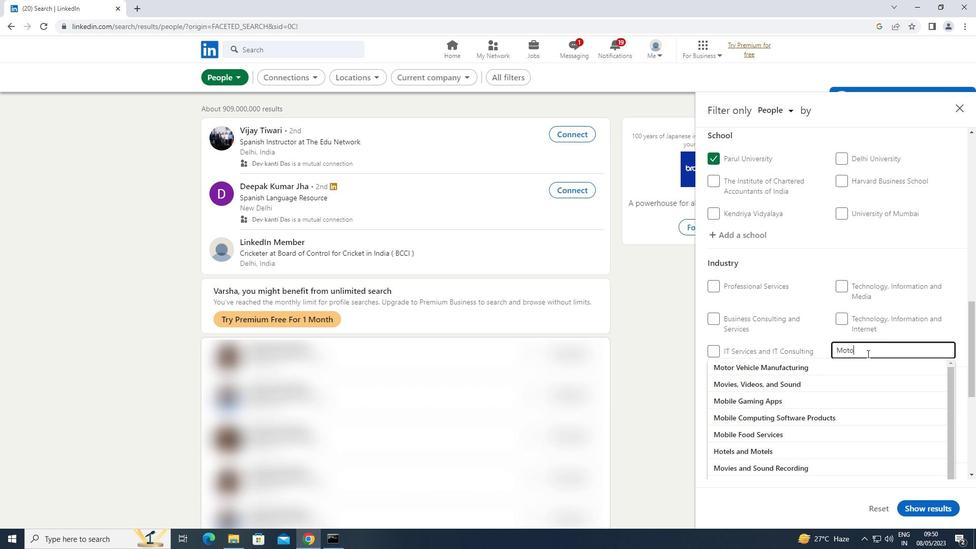 
Action: Mouse moved to (821, 367)
Screenshot: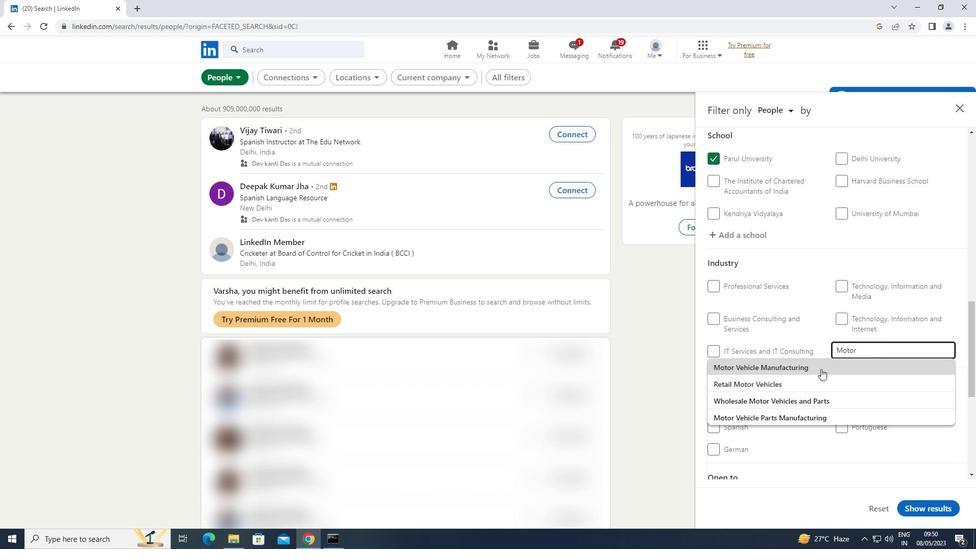 
Action: Mouse pressed left at (821, 367)
Screenshot: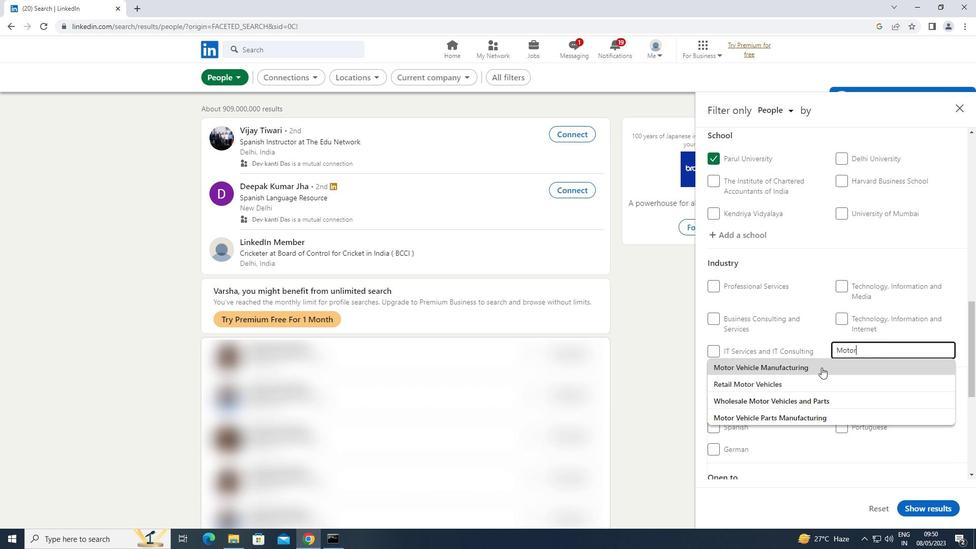 
Action: Mouse scrolled (821, 367) with delta (0, 0)
Screenshot: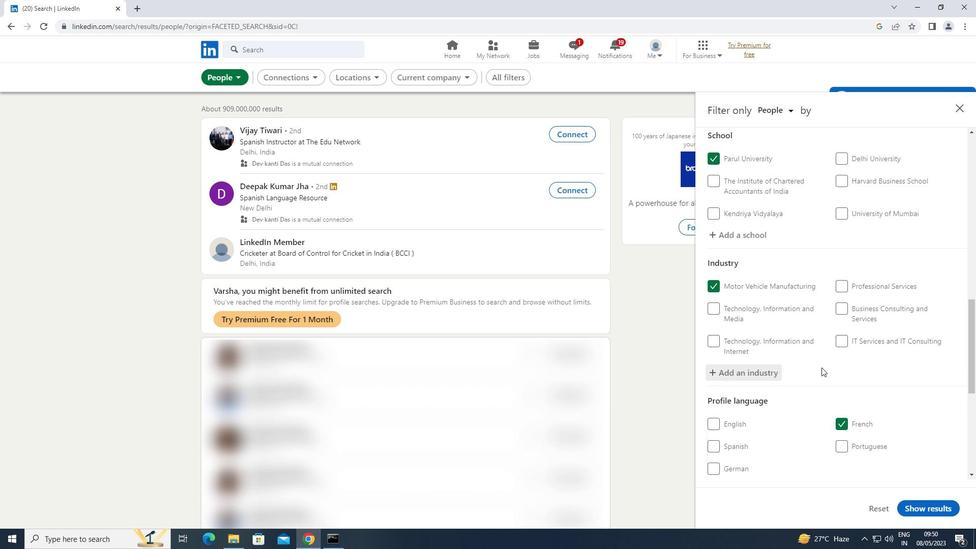 
Action: Mouse scrolled (821, 367) with delta (0, 0)
Screenshot: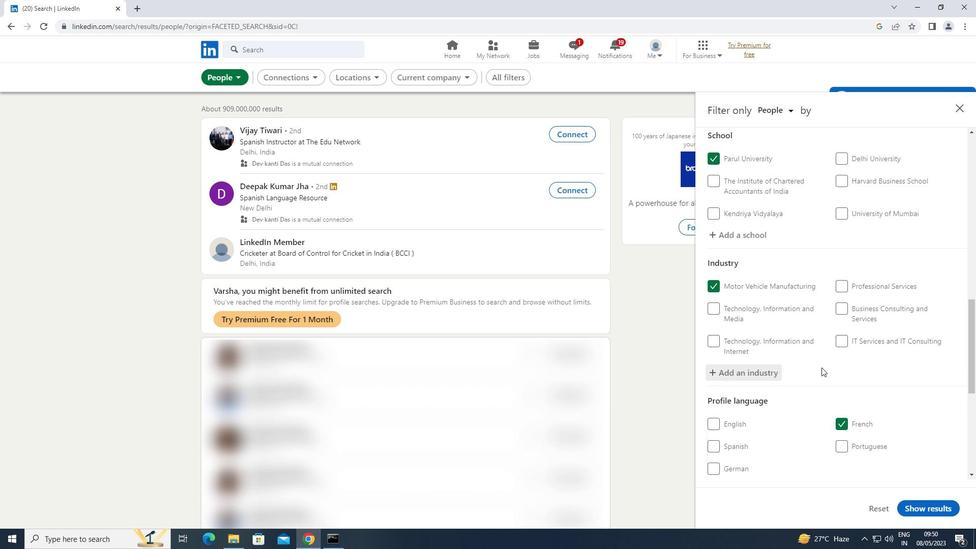 
Action: Mouse scrolled (821, 367) with delta (0, 0)
Screenshot: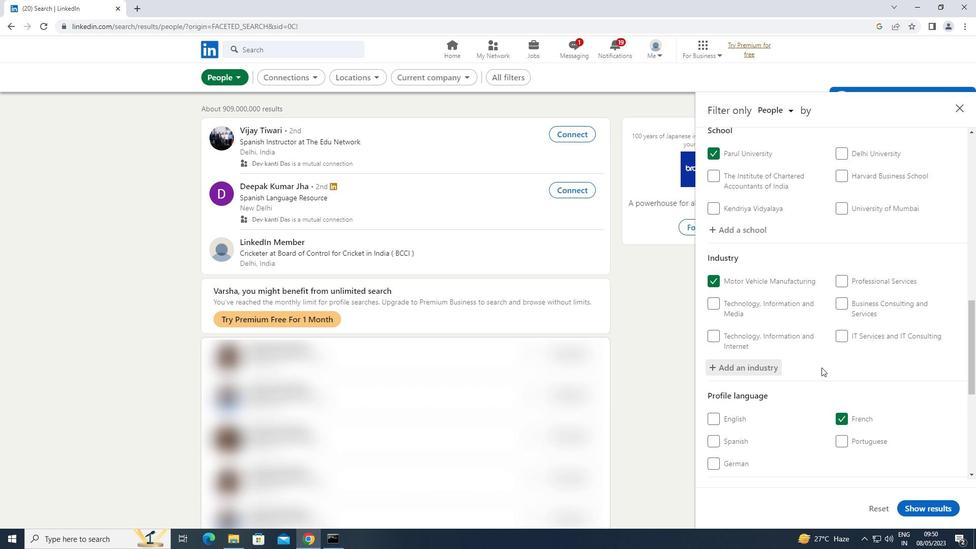 
Action: Mouse scrolled (821, 367) with delta (0, 0)
Screenshot: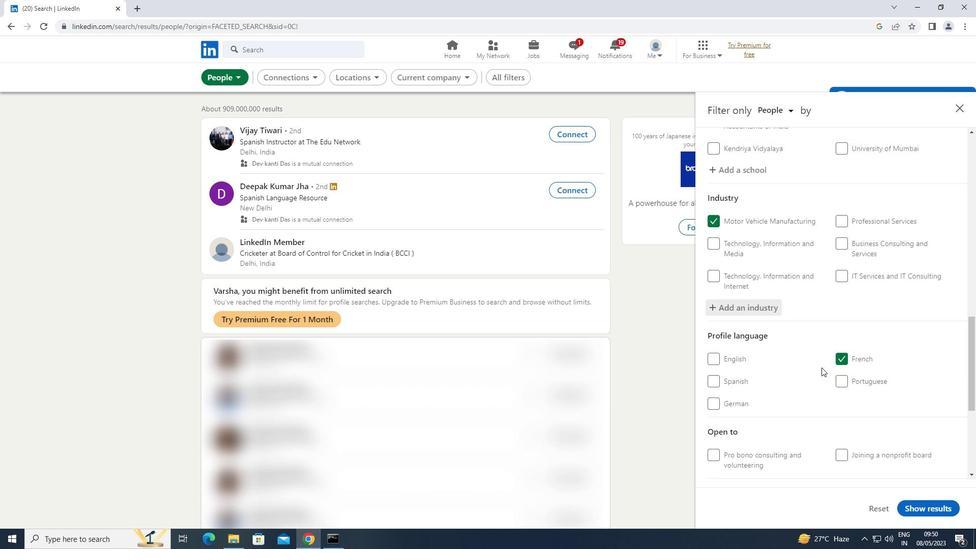 
Action: Mouse moved to (864, 428)
Screenshot: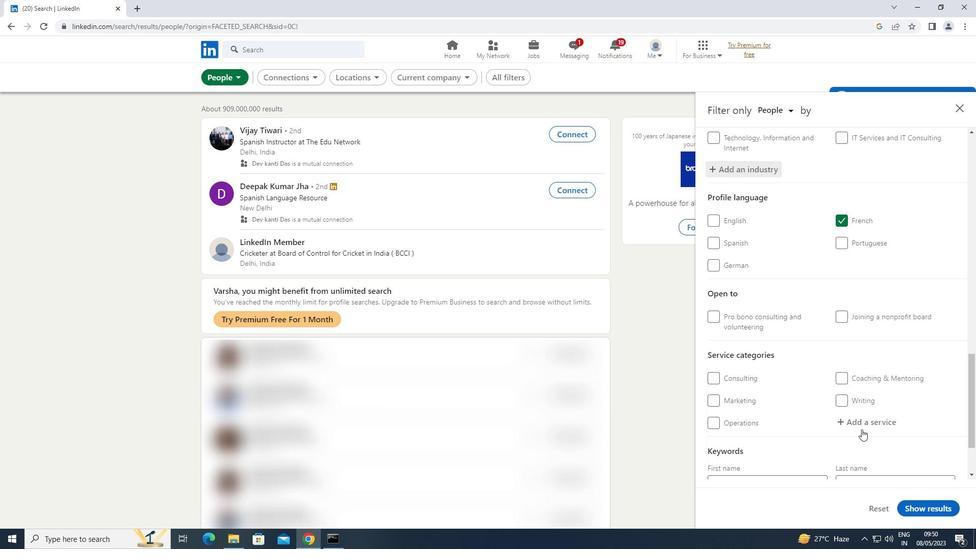 
Action: Mouse pressed left at (864, 428)
Screenshot: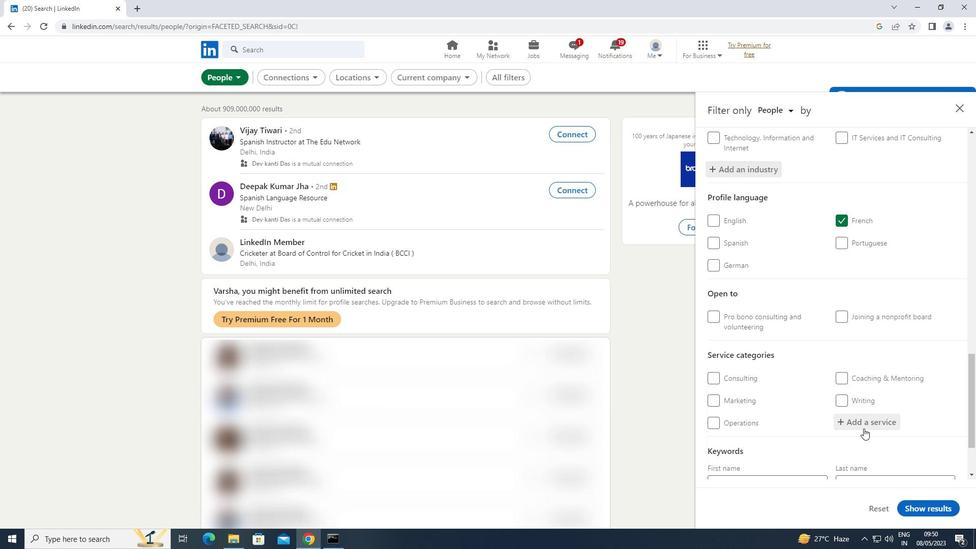 
Action: Key pressed <Key.shift>SOCIAL<Key.space>
Screenshot: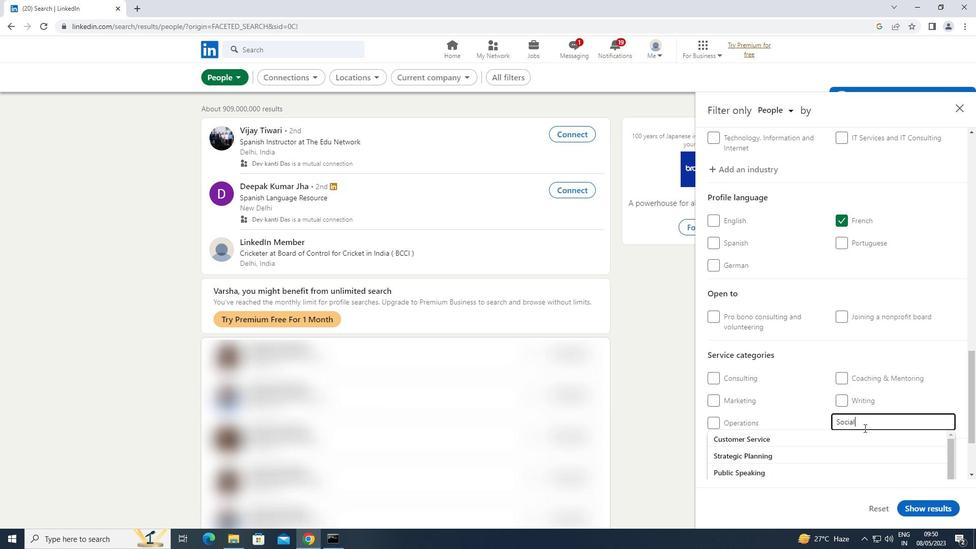 
Action: Mouse moved to (837, 434)
Screenshot: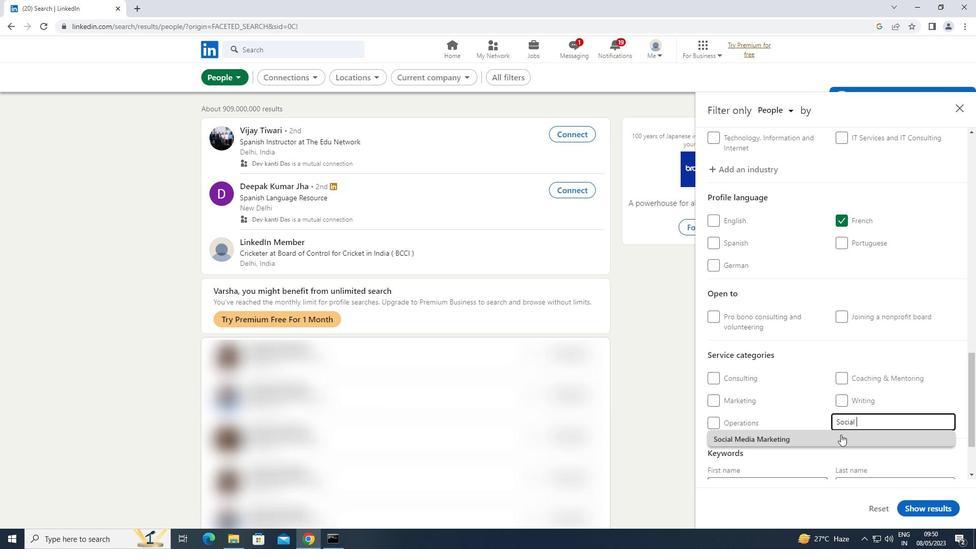 
Action: Mouse pressed left at (837, 434)
Screenshot: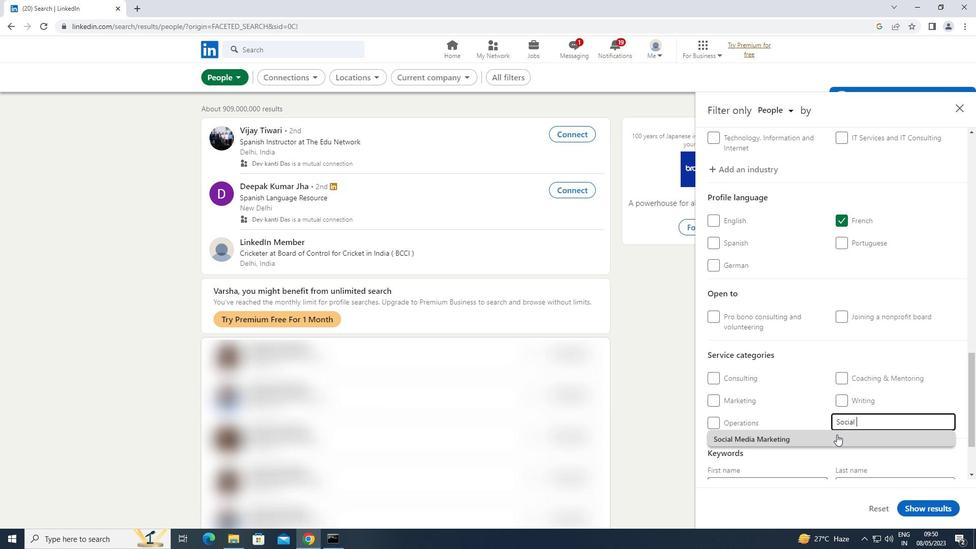 
Action: Mouse scrolled (837, 434) with delta (0, 0)
Screenshot: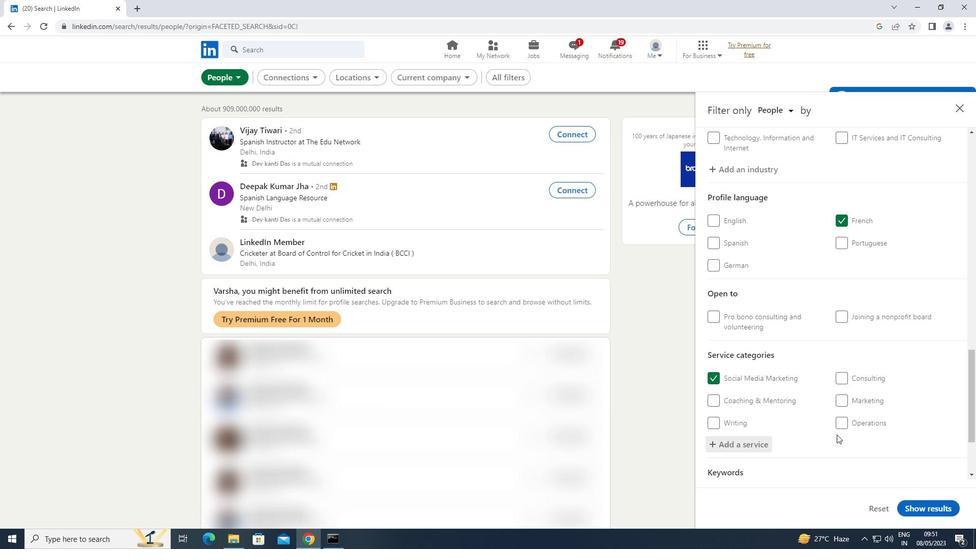 
Action: Mouse scrolled (837, 434) with delta (0, 0)
Screenshot: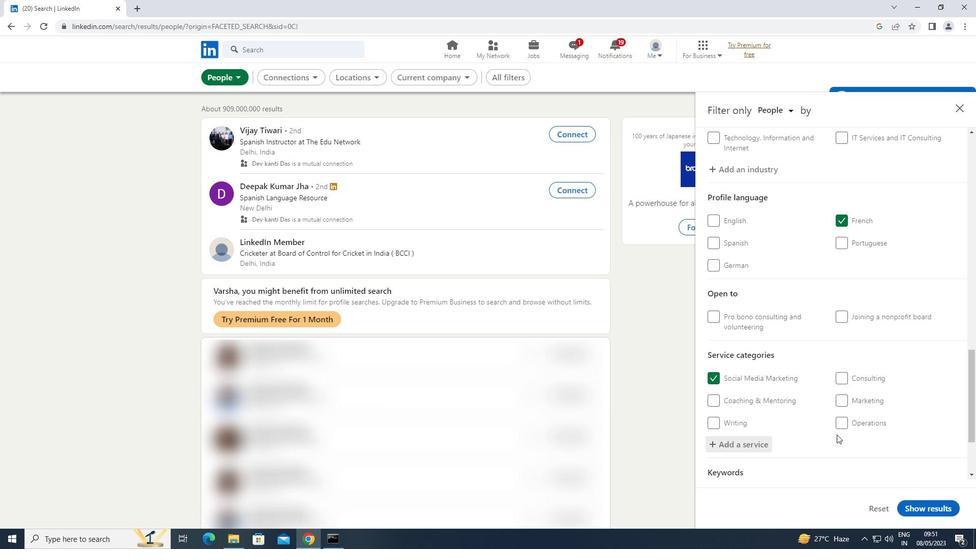 
Action: Mouse scrolled (837, 434) with delta (0, 0)
Screenshot: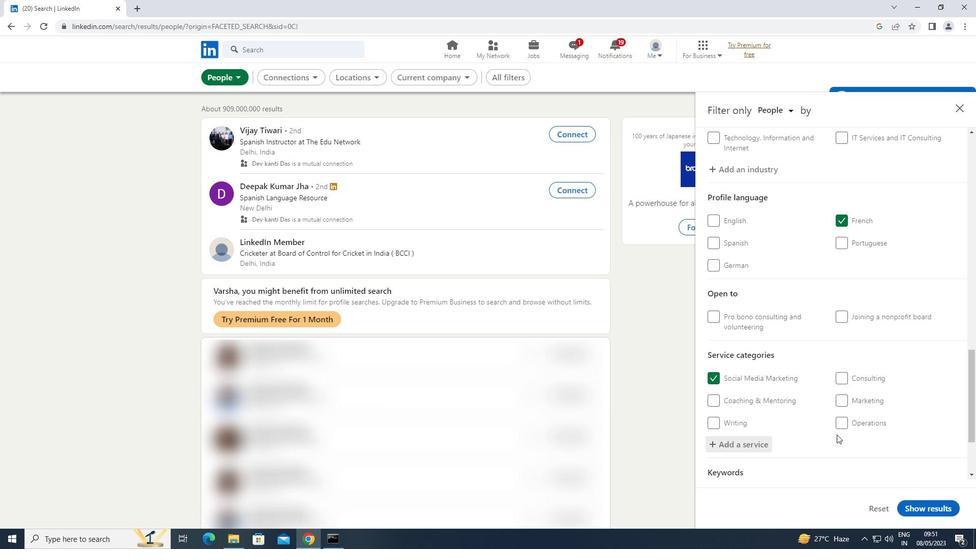 
Action: Mouse scrolled (837, 434) with delta (0, 0)
Screenshot: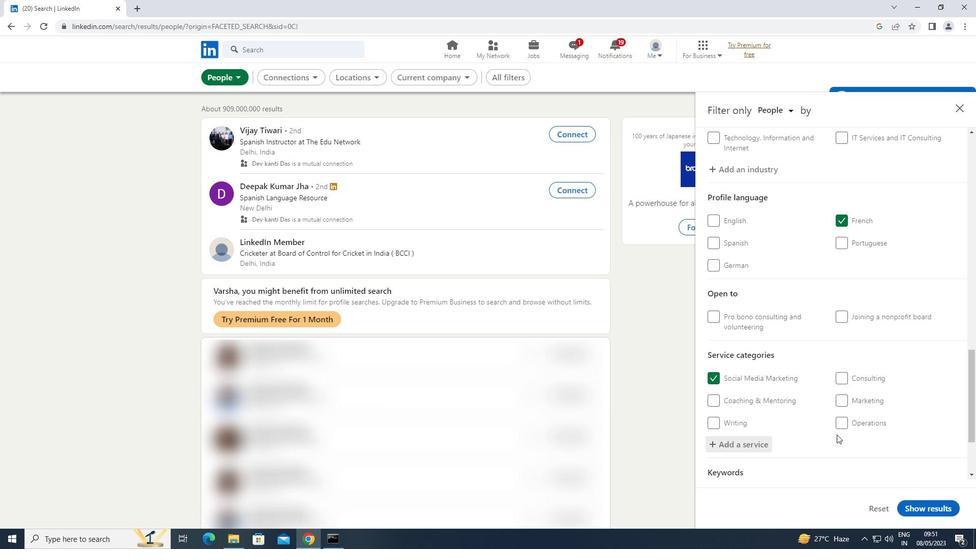 
Action: Mouse scrolled (837, 434) with delta (0, 0)
Screenshot: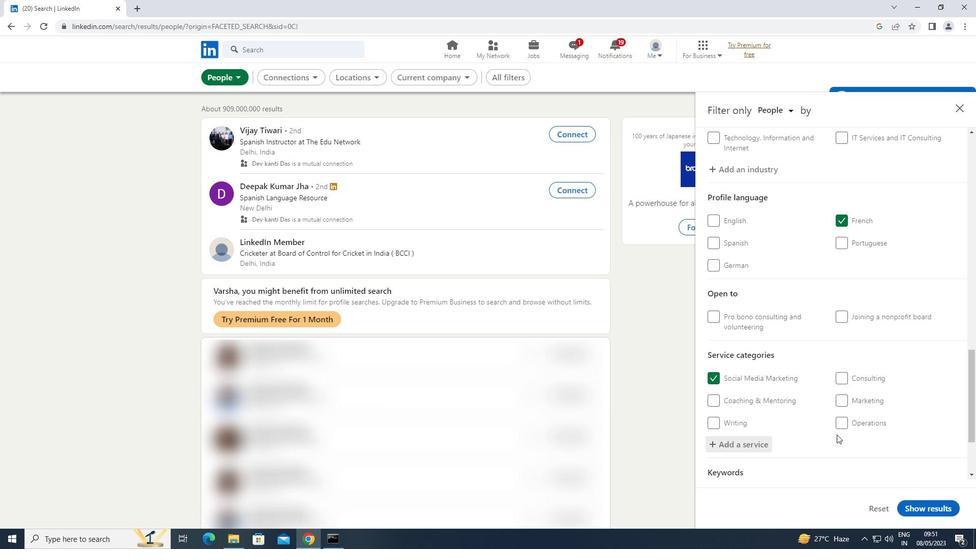 
Action: Mouse scrolled (837, 434) with delta (0, 0)
Screenshot: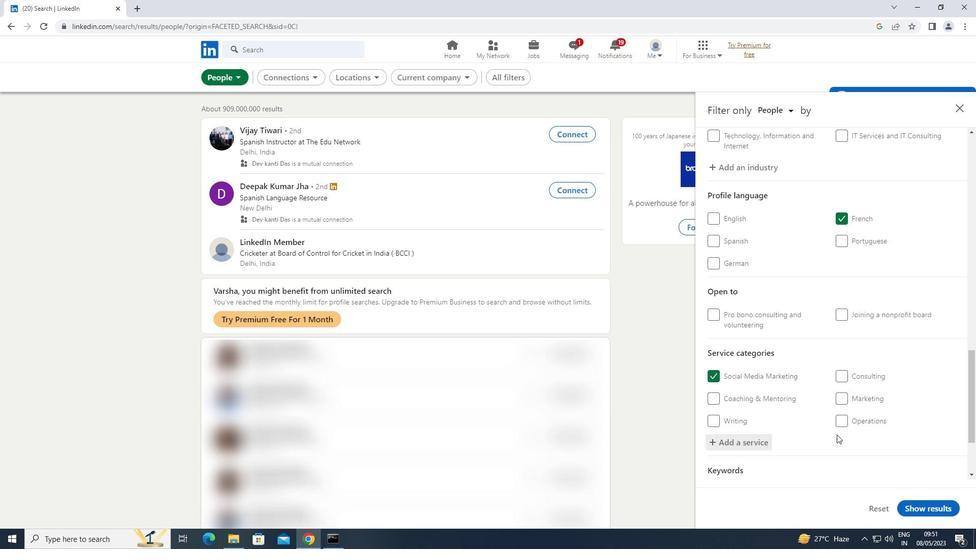 
Action: Mouse moved to (797, 431)
Screenshot: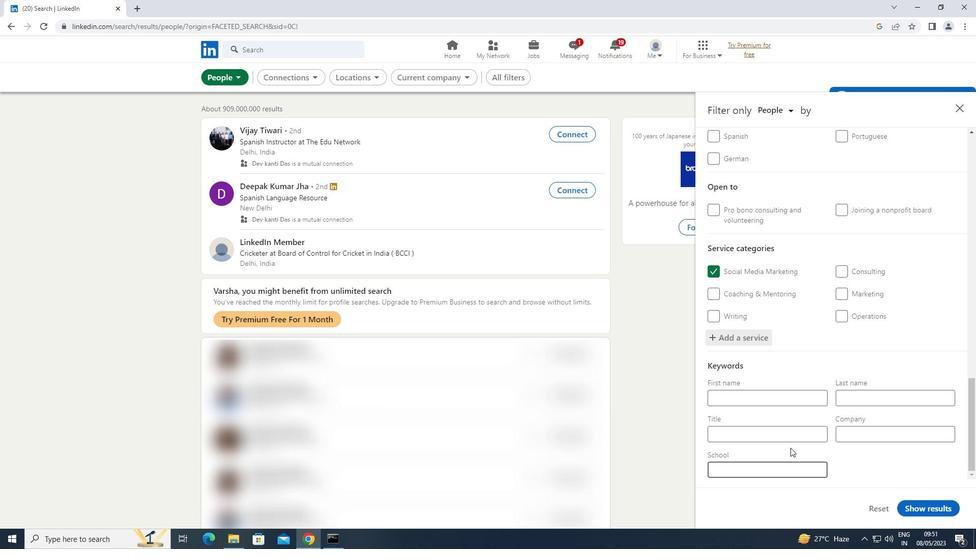 
Action: Mouse pressed left at (797, 431)
Screenshot: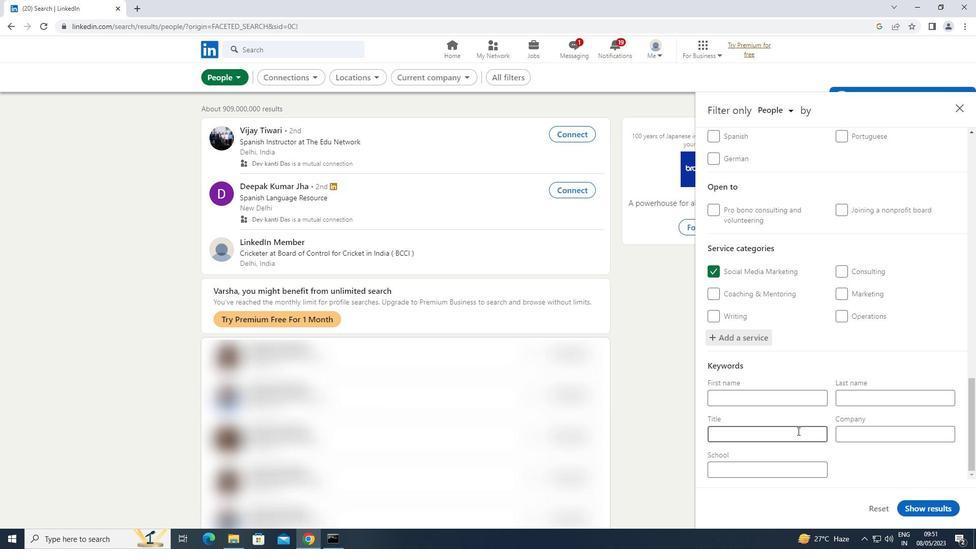 
Action: Key pressed <Key.shift>CAREGIVER
Screenshot: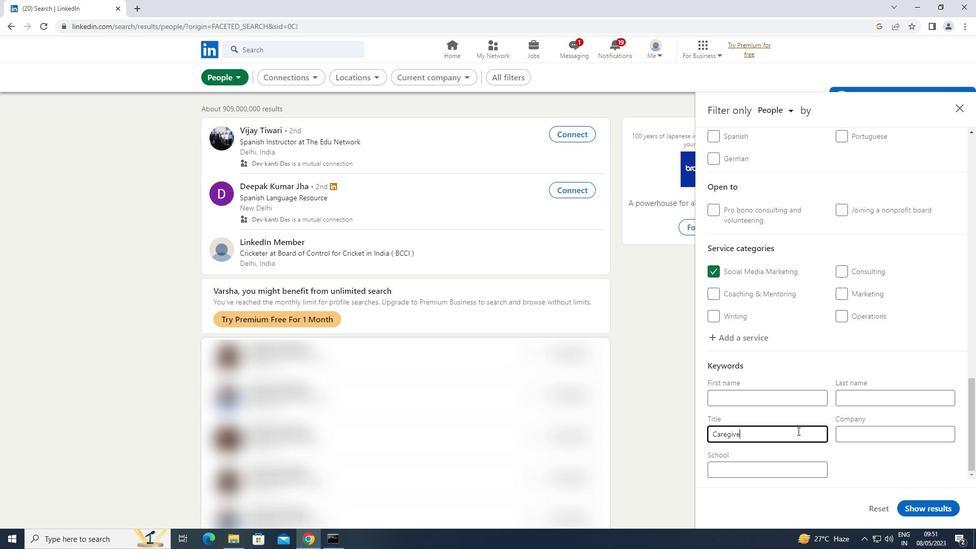 
Action: Mouse moved to (939, 513)
Screenshot: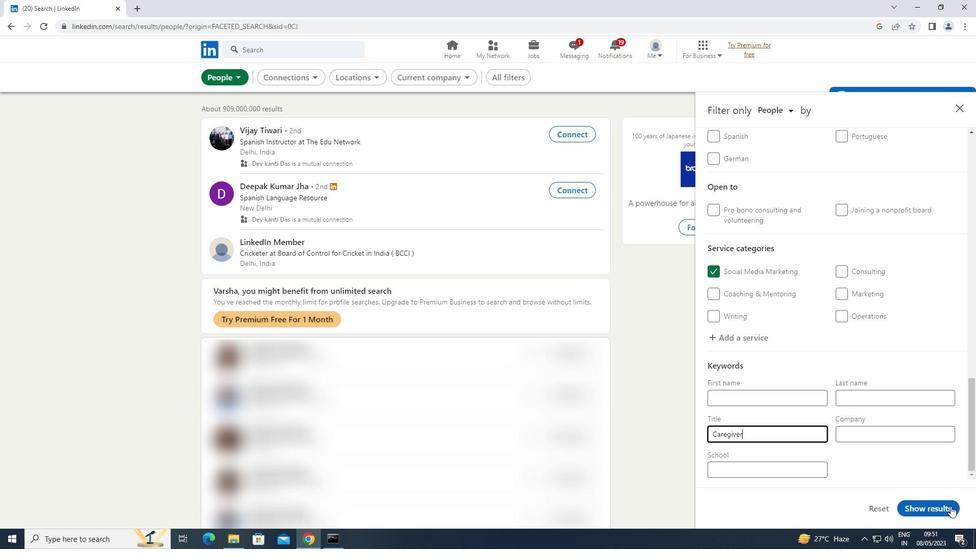 
Action: Mouse pressed left at (939, 513)
Screenshot: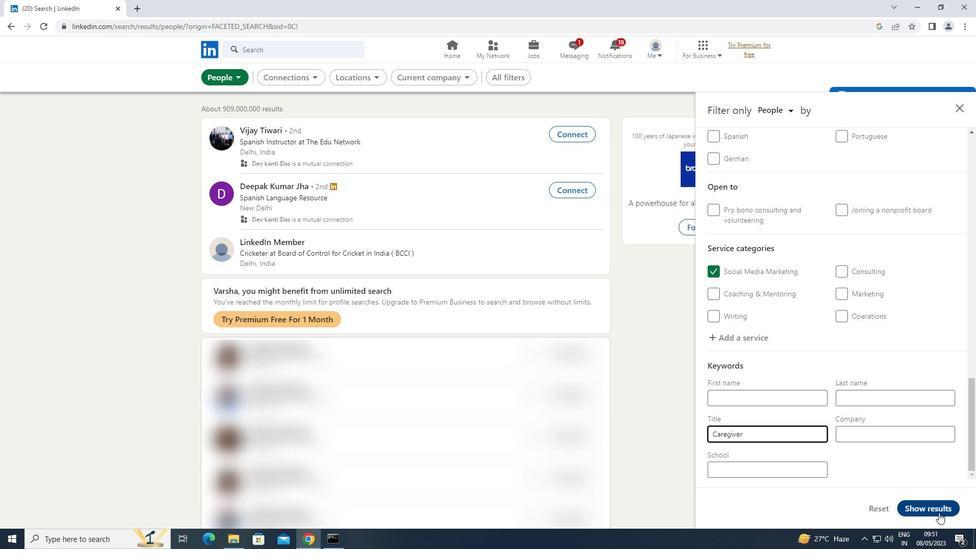 
